 Task: Find connections with filter location Alsfeld with filter topic #LinkedInwith filter profile language Spanish with filter current company Tromenz Learning with filter school Gauhati University with filter industry Executive Offices with filter service category Translation with filter keywords title Social Worker
Action: Mouse moved to (534, 70)
Screenshot: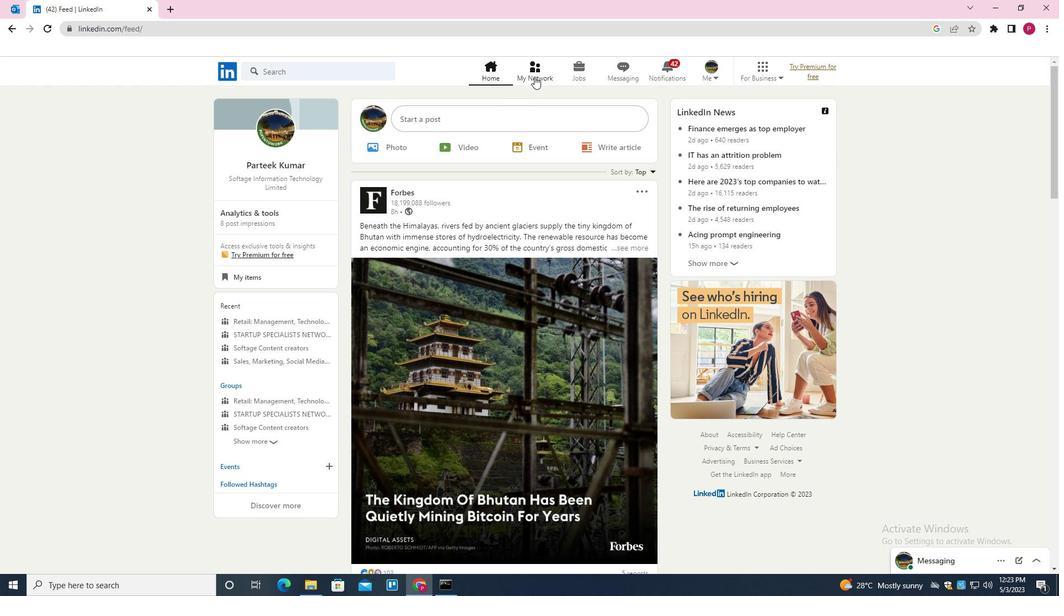 
Action: Mouse pressed left at (534, 70)
Screenshot: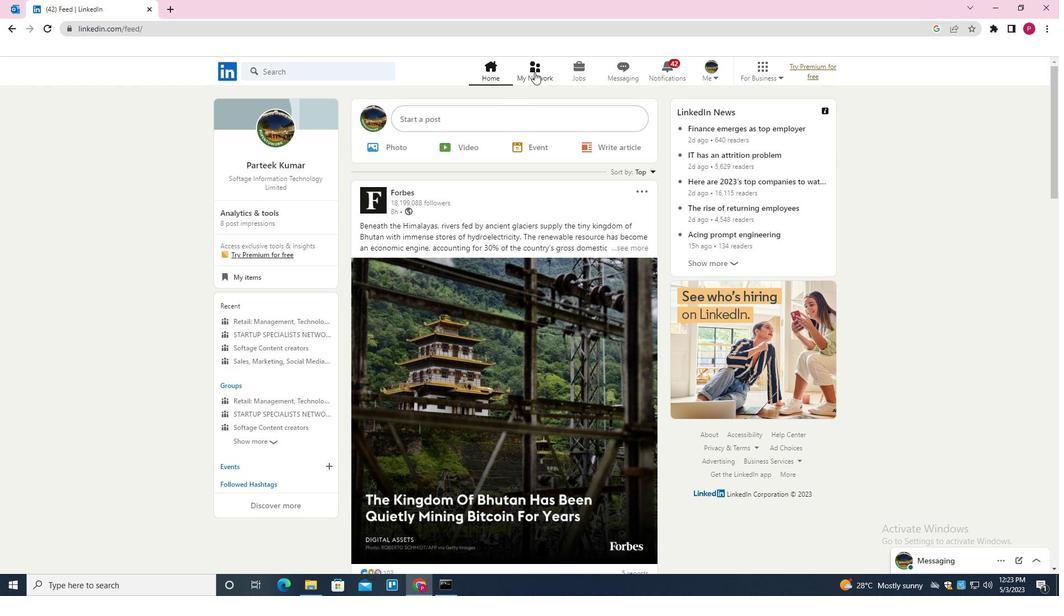 
Action: Mouse moved to (338, 134)
Screenshot: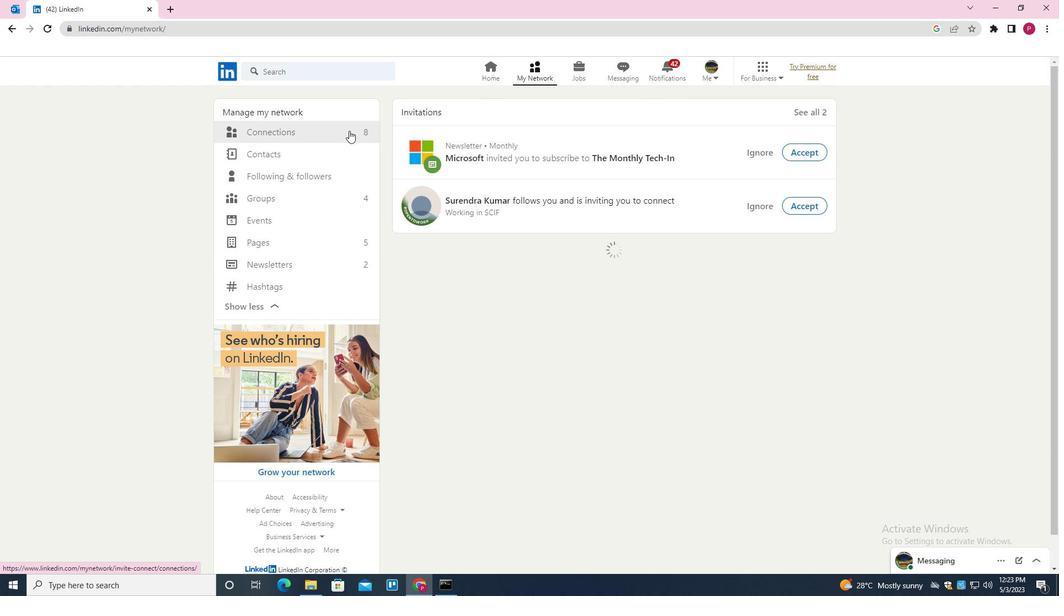 
Action: Mouse pressed left at (338, 134)
Screenshot: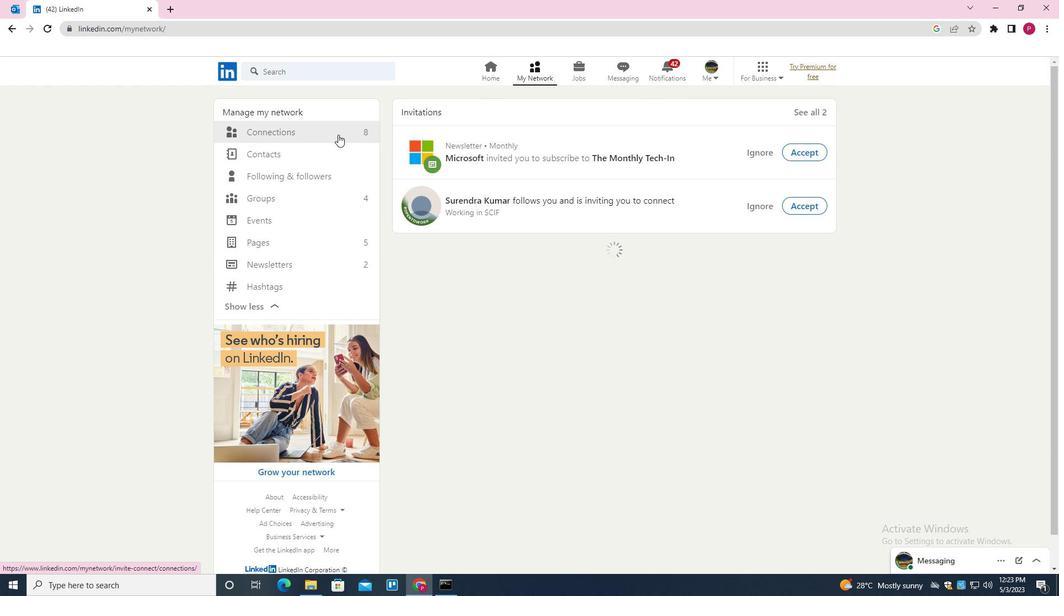 
Action: Mouse moved to (605, 134)
Screenshot: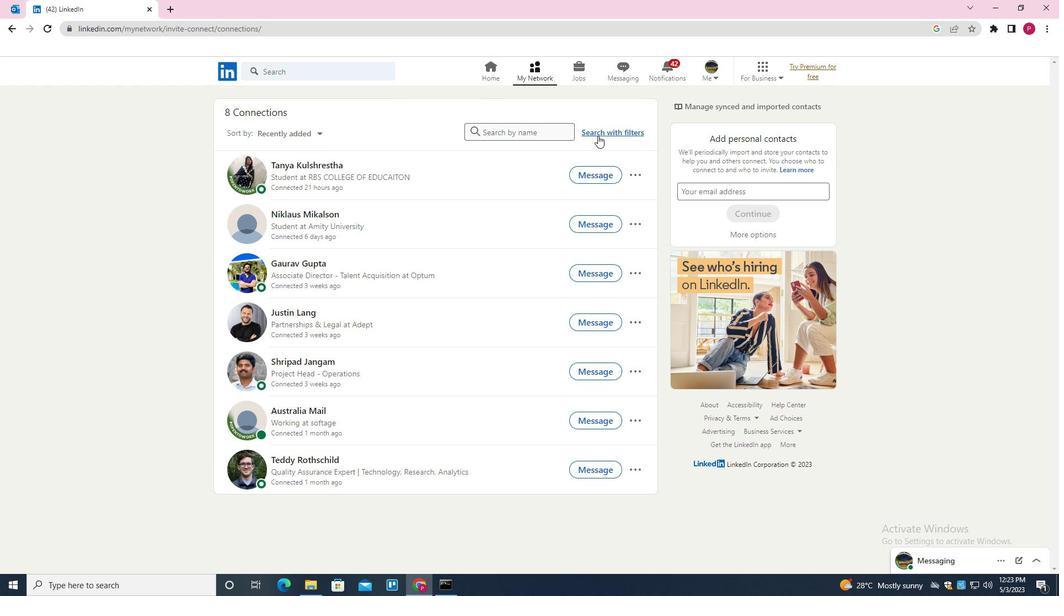 
Action: Mouse pressed left at (605, 134)
Screenshot: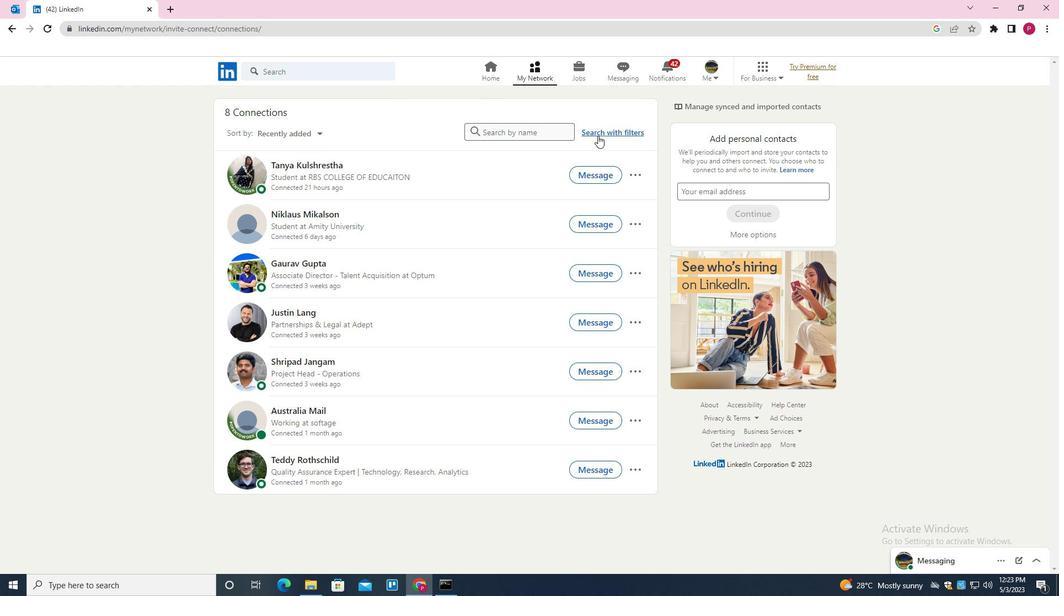 
Action: Mouse moved to (568, 103)
Screenshot: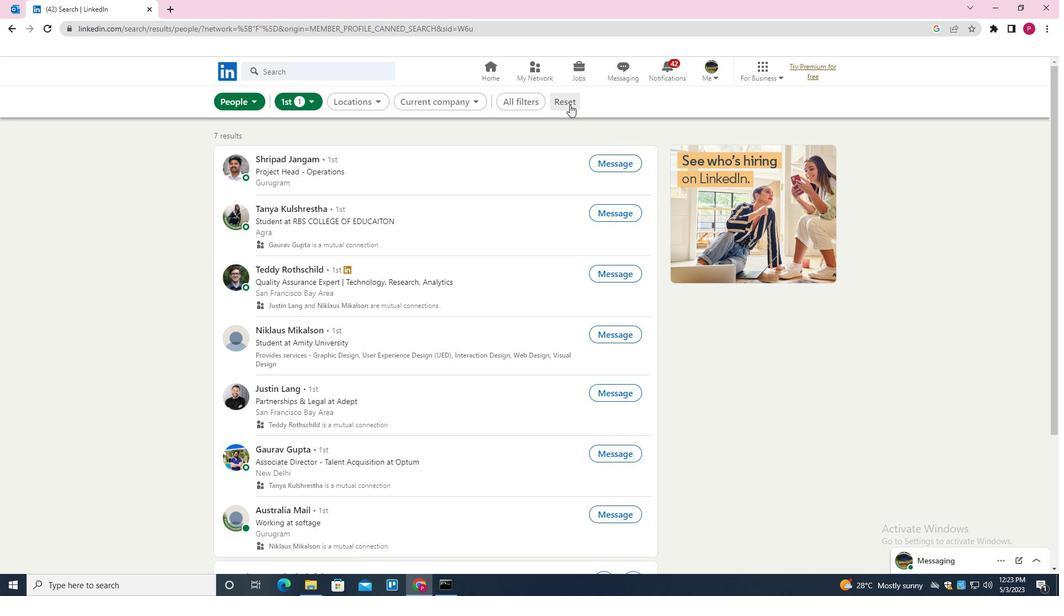 
Action: Mouse pressed left at (568, 103)
Screenshot: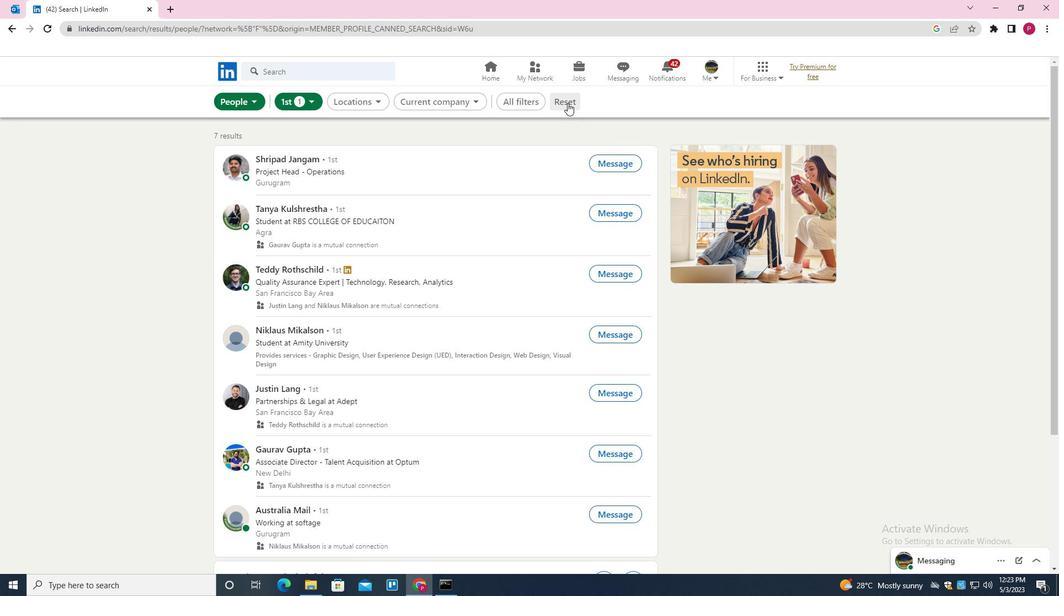 
Action: Mouse moved to (549, 102)
Screenshot: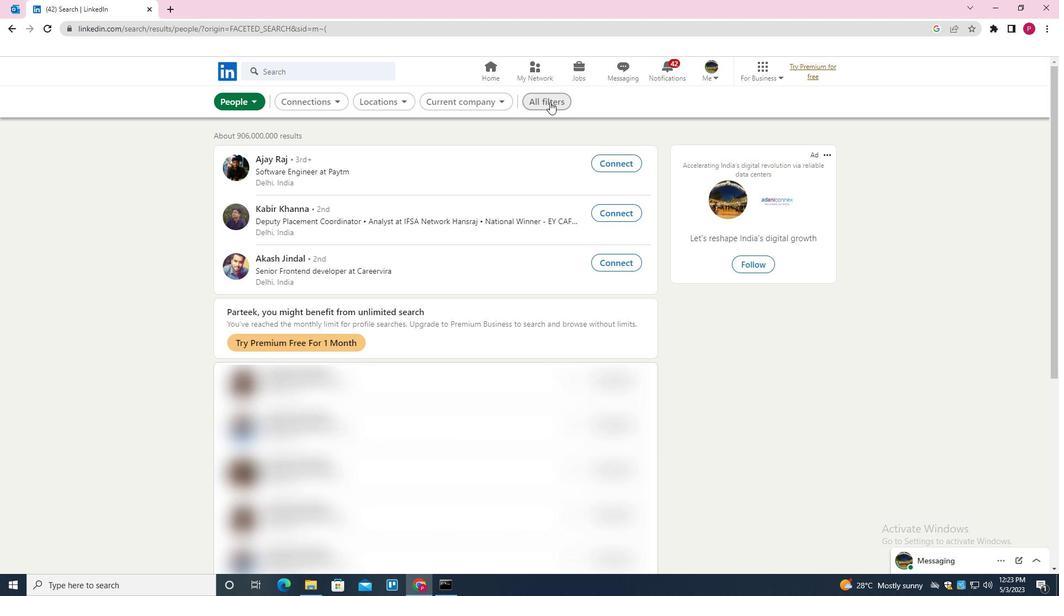 
Action: Mouse pressed left at (549, 102)
Screenshot: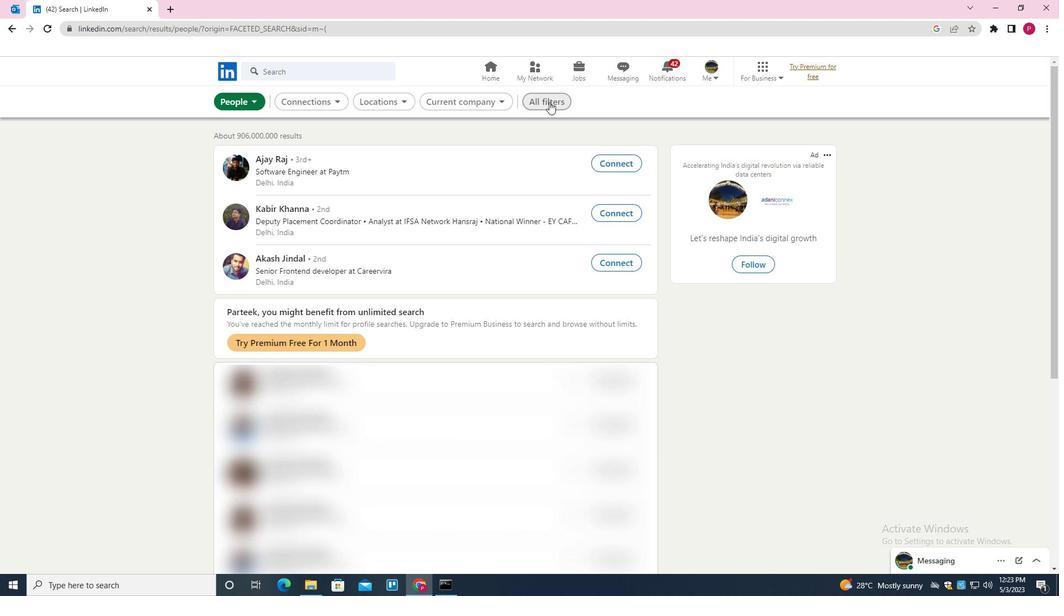 
Action: Mouse moved to (946, 246)
Screenshot: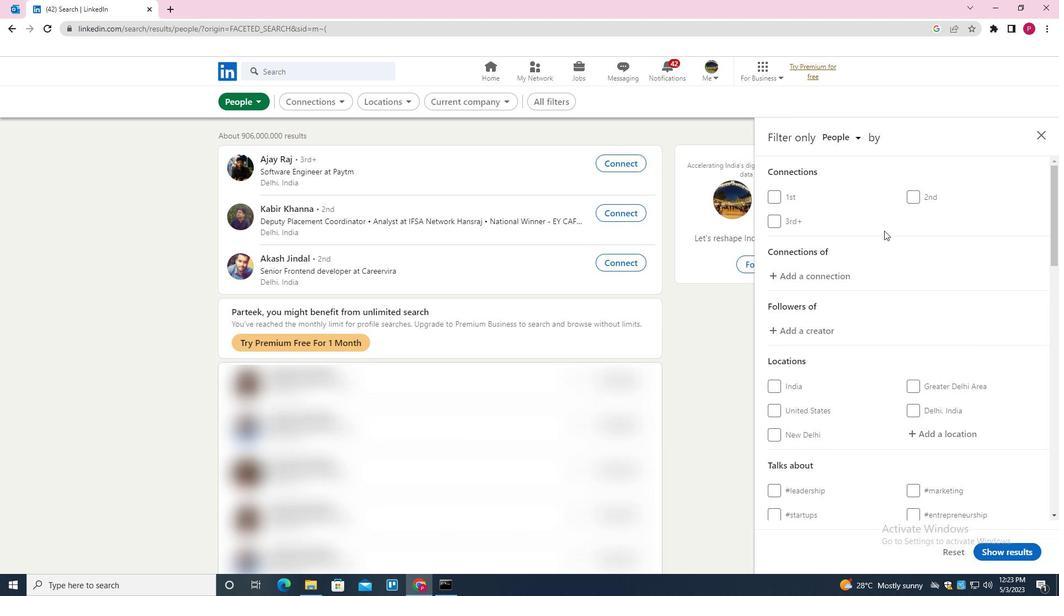 
Action: Mouse scrolled (946, 246) with delta (0, 0)
Screenshot: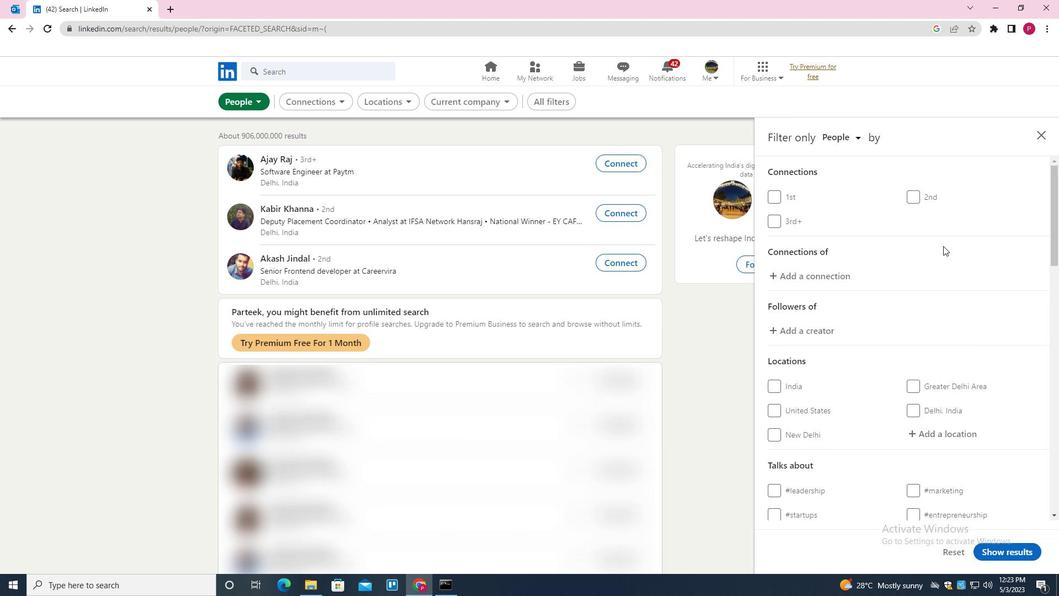 
Action: Mouse moved to (946, 247)
Screenshot: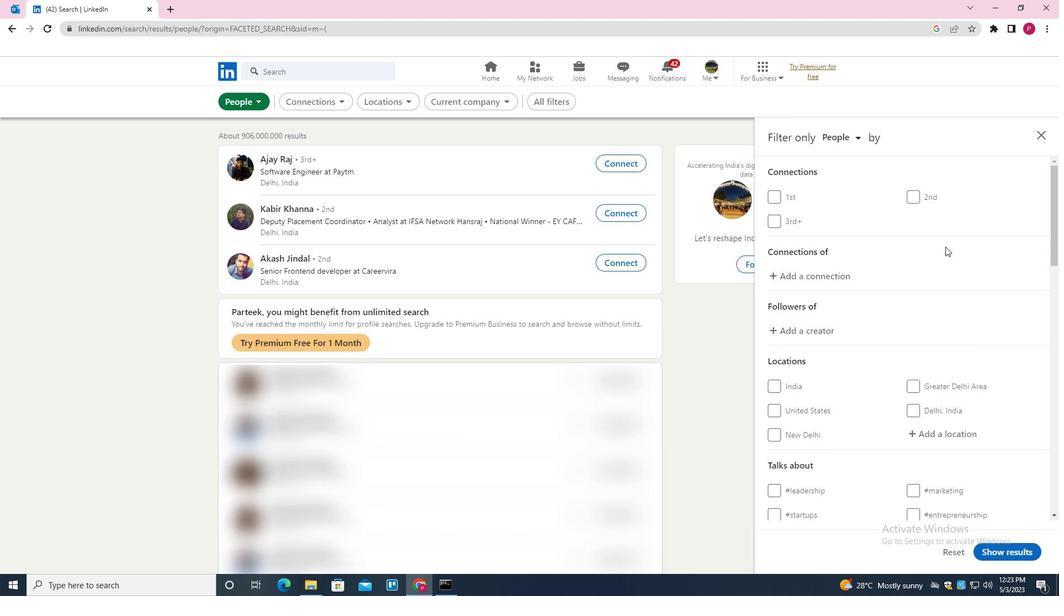 
Action: Mouse scrolled (946, 246) with delta (0, 0)
Screenshot: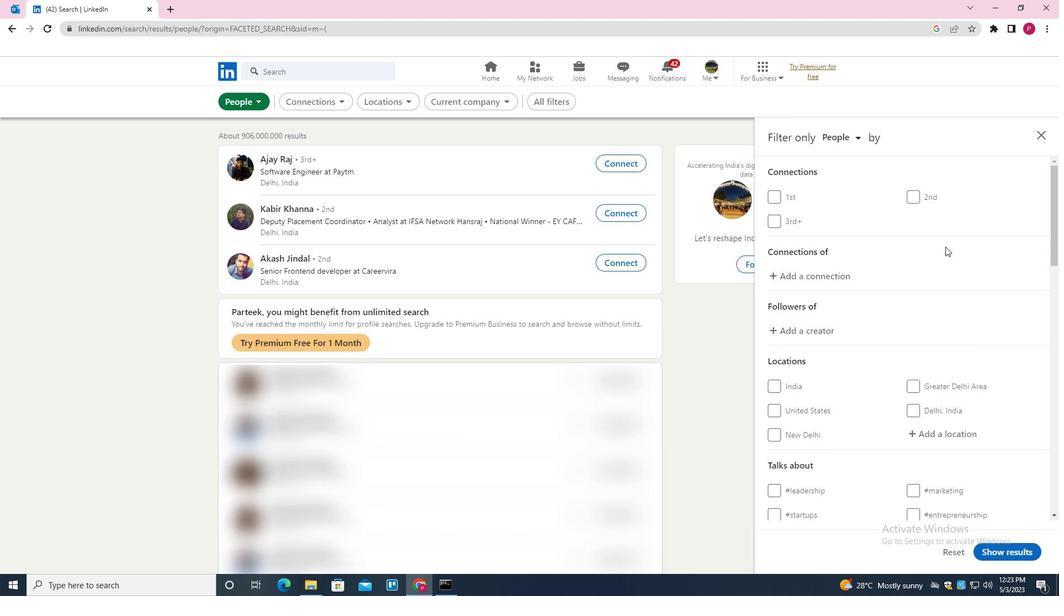 
Action: Mouse moved to (949, 319)
Screenshot: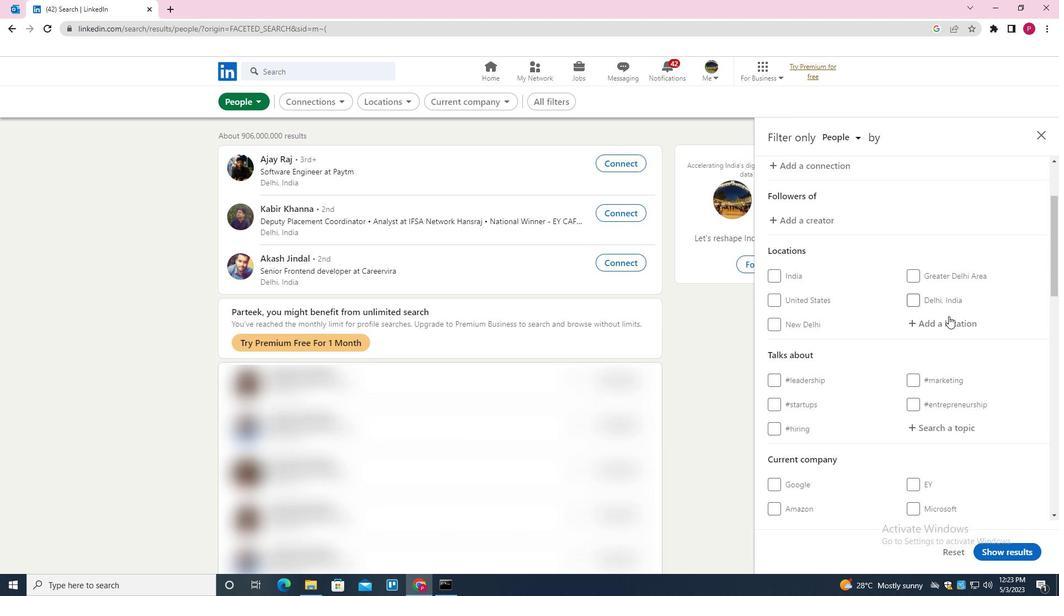 
Action: Mouse pressed left at (949, 319)
Screenshot: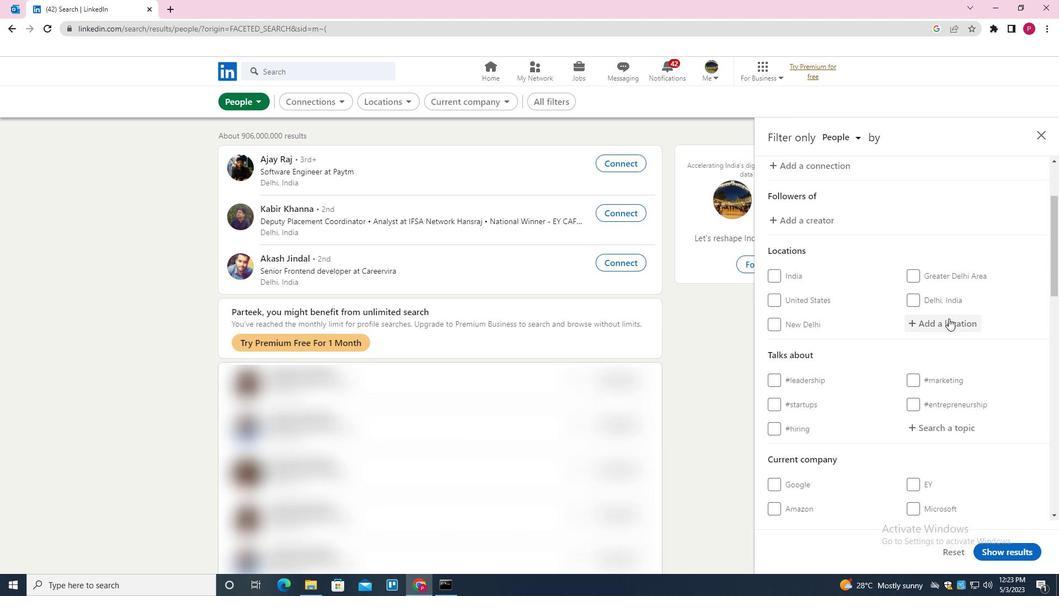 
Action: Key pressed <Key.shift>ALSFELD<Key.down><Key.enter>
Screenshot: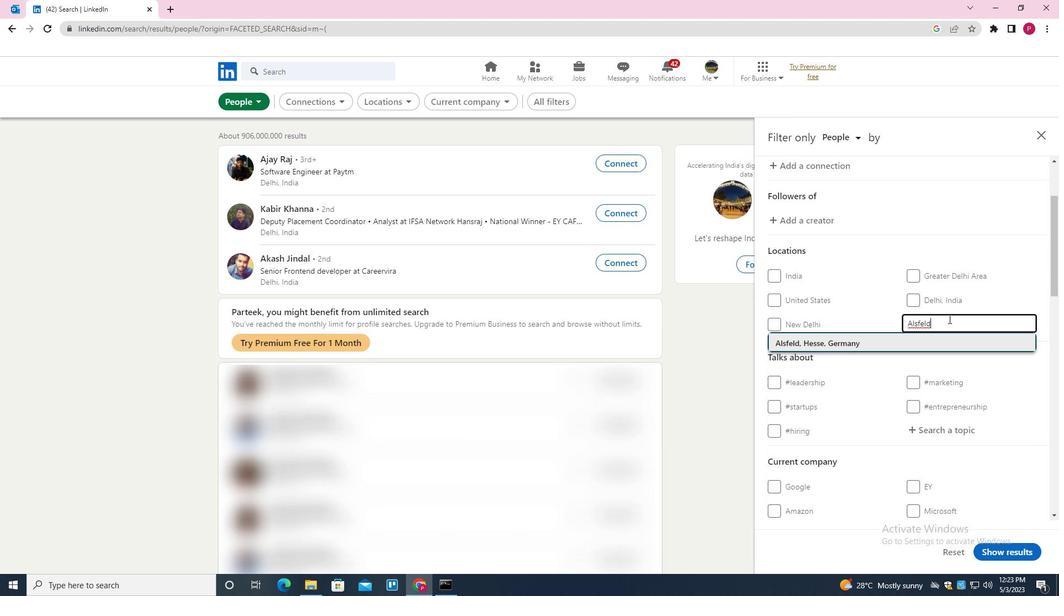 
Action: Mouse moved to (856, 297)
Screenshot: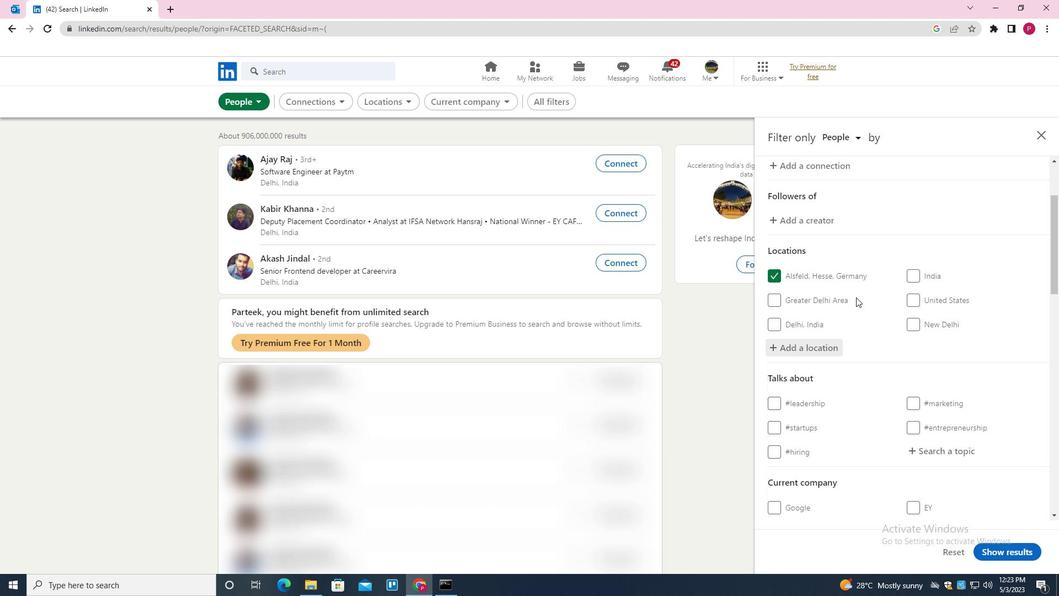 
Action: Mouse scrolled (856, 296) with delta (0, 0)
Screenshot: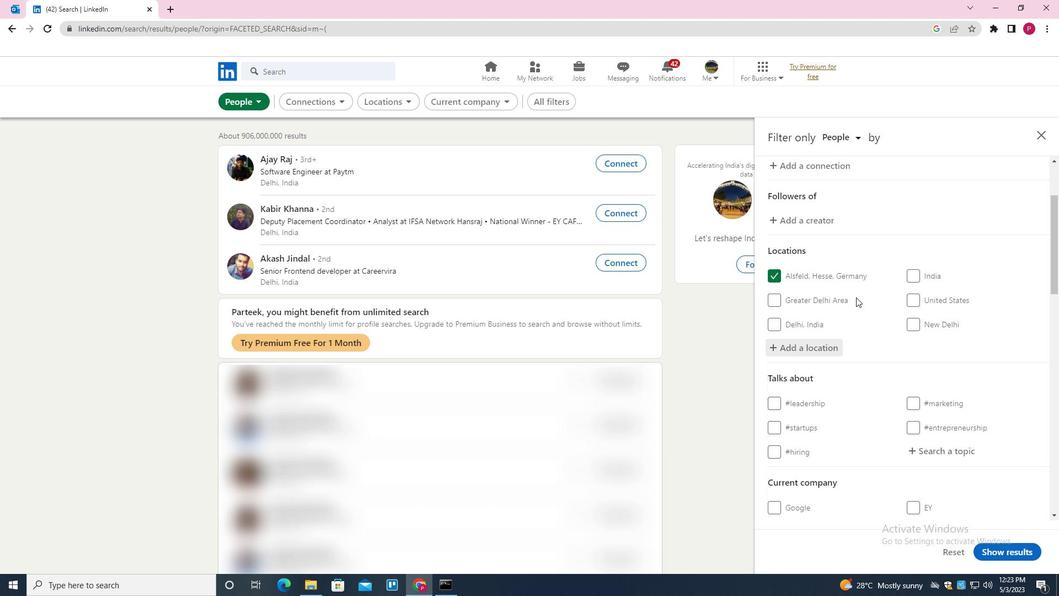 
Action: Mouse moved to (857, 295)
Screenshot: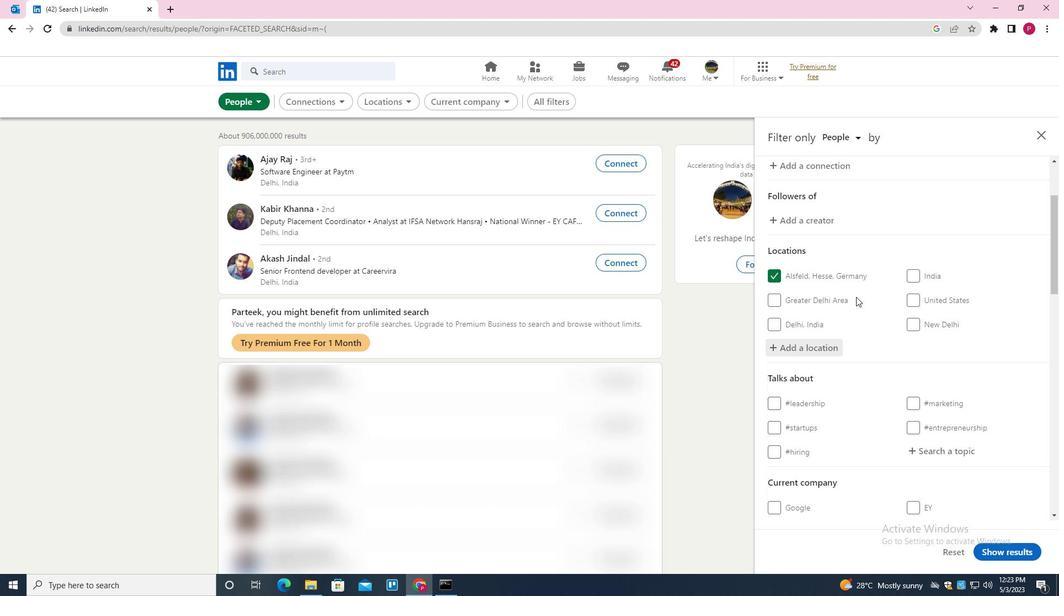 
Action: Mouse scrolled (857, 295) with delta (0, 0)
Screenshot: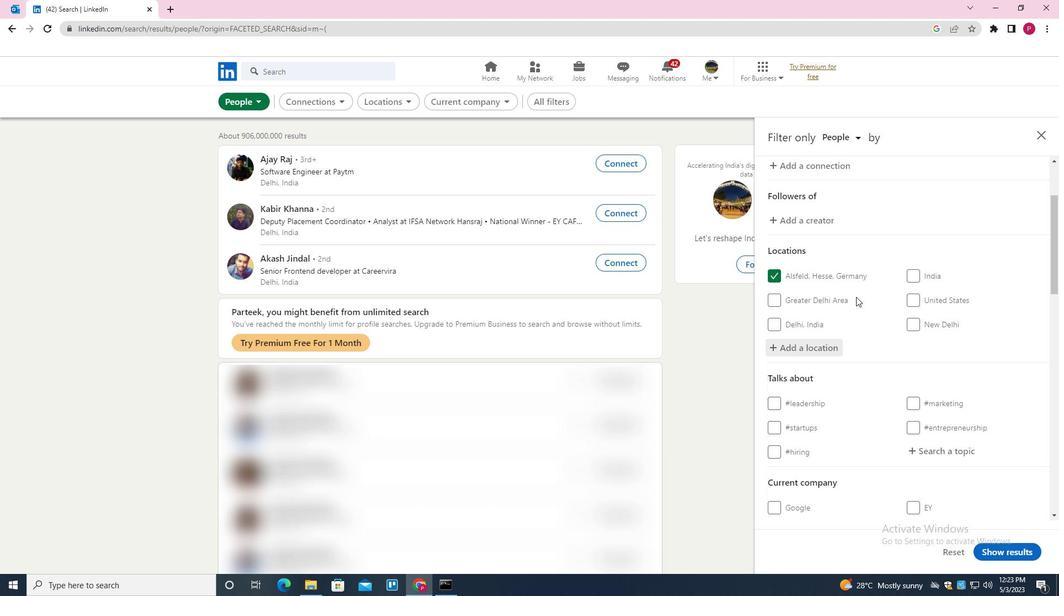 
Action: Mouse scrolled (857, 295) with delta (0, 0)
Screenshot: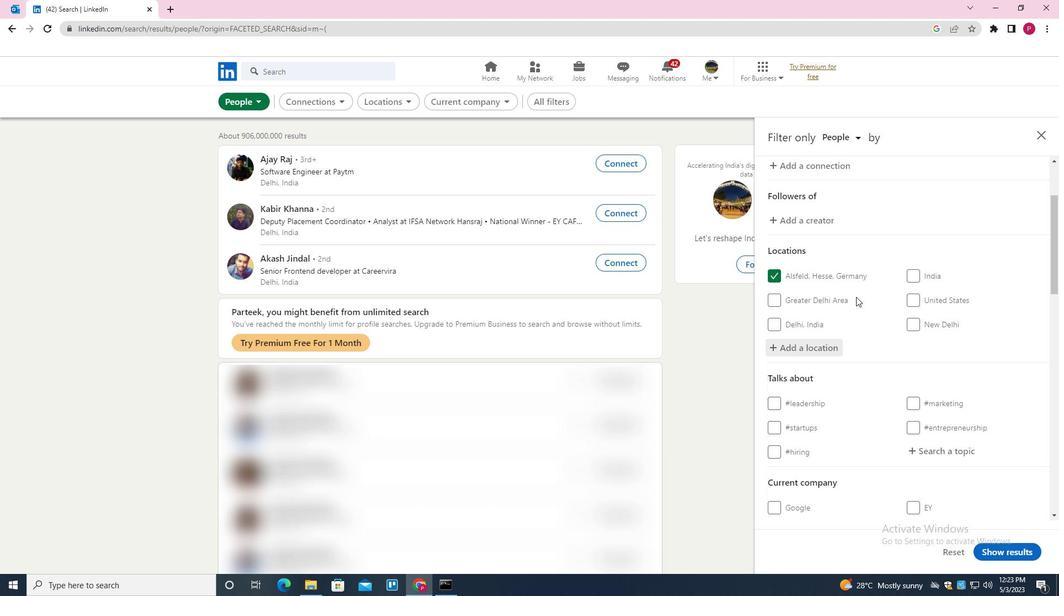 
Action: Mouse moved to (859, 295)
Screenshot: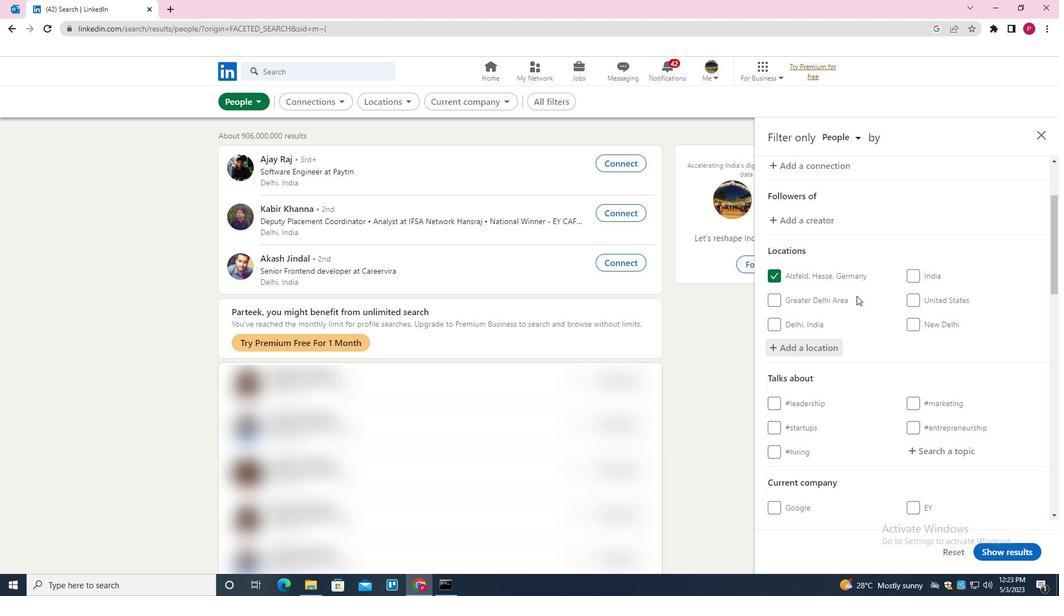 
Action: Mouse scrolled (859, 295) with delta (0, 0)
Screenshot: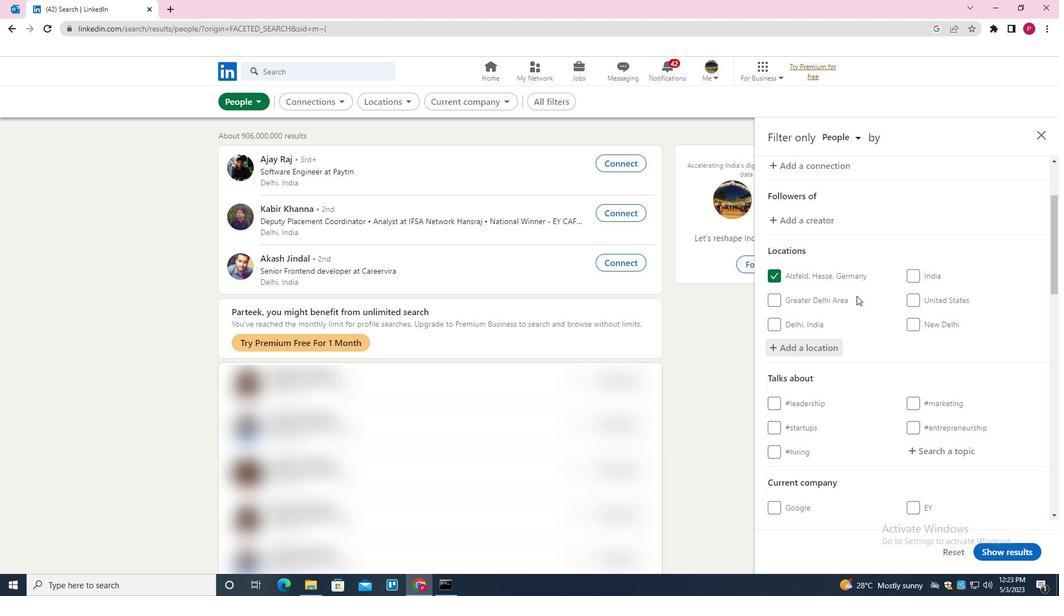 
Action: Mouse moved to (949, 233)
Screenshot: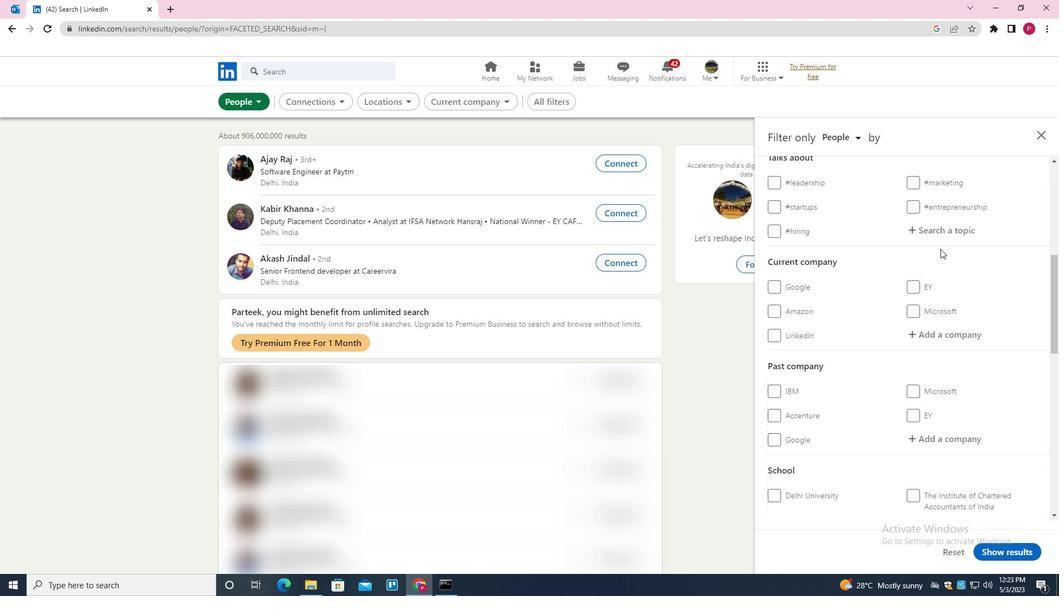 
Action: Mouse pressed left at (949, 233)
Screenshot: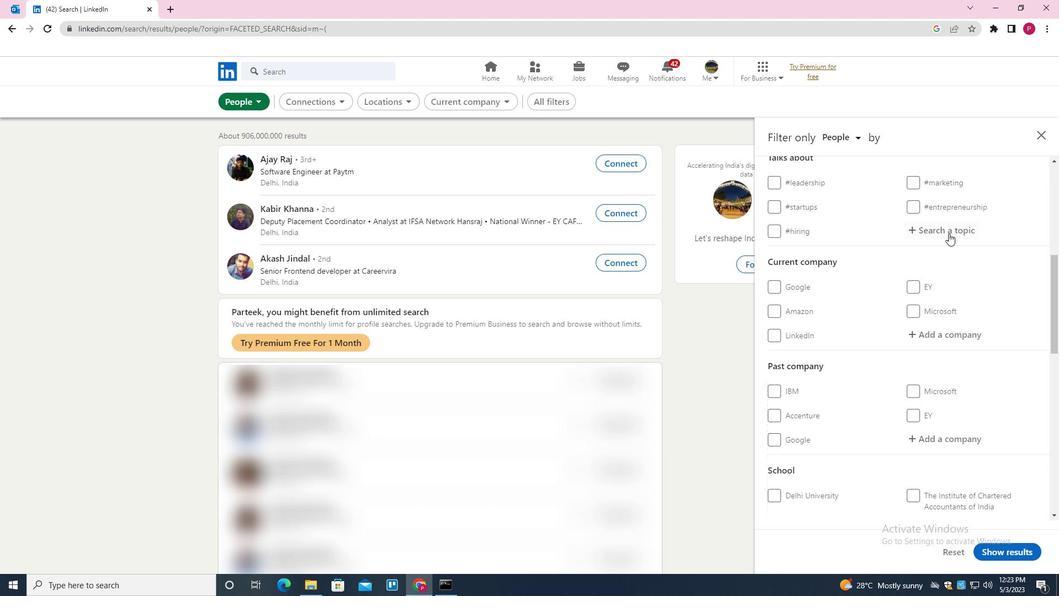 
Action: Key pressed LINKEDIN<Key.down><Key.enter>
Screenshot: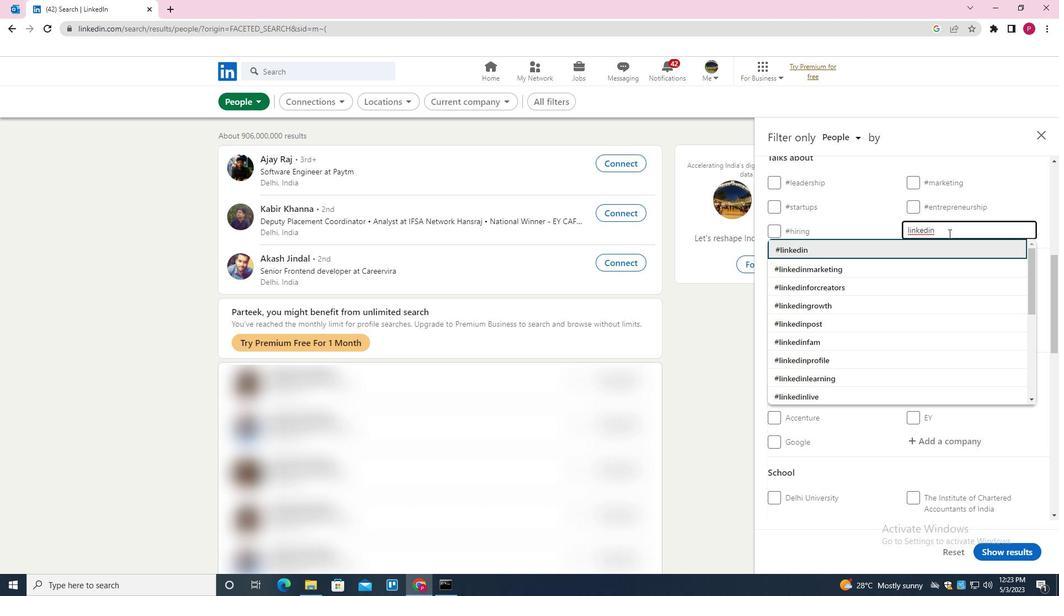 
Action: Mouse moved to (902, 257)
Screenshot: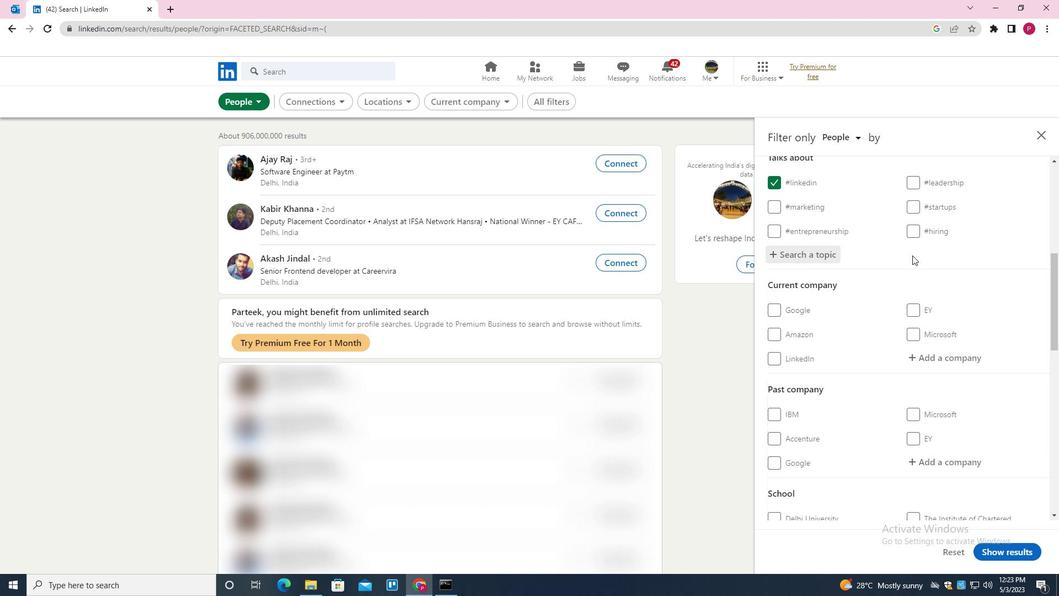 
Action: Mouse scrolled (902, 257) with delta (0, 0)
Screenshot: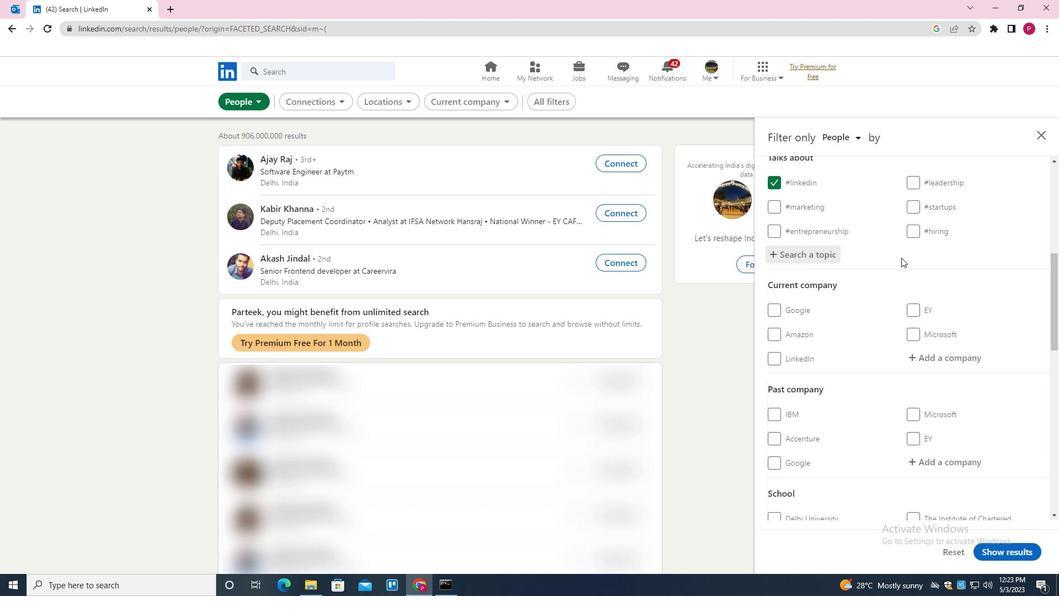 
Action: Mouse scrolled (902, 257) with delta (0, 0)
Screenshot: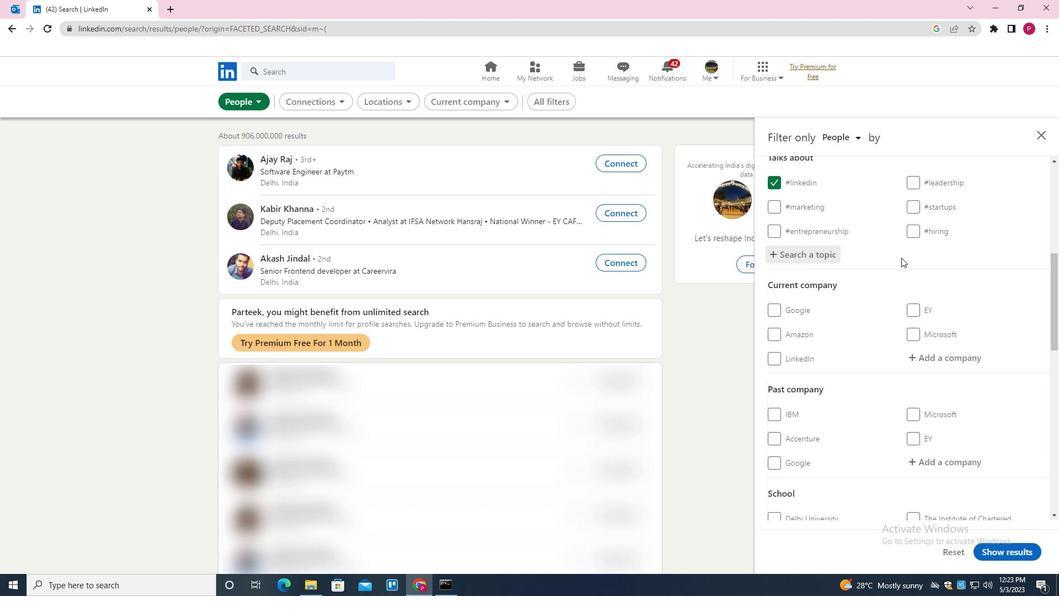 
Action: Mouse scrolled (902, 257) with delta (0, 0)
Screenshot: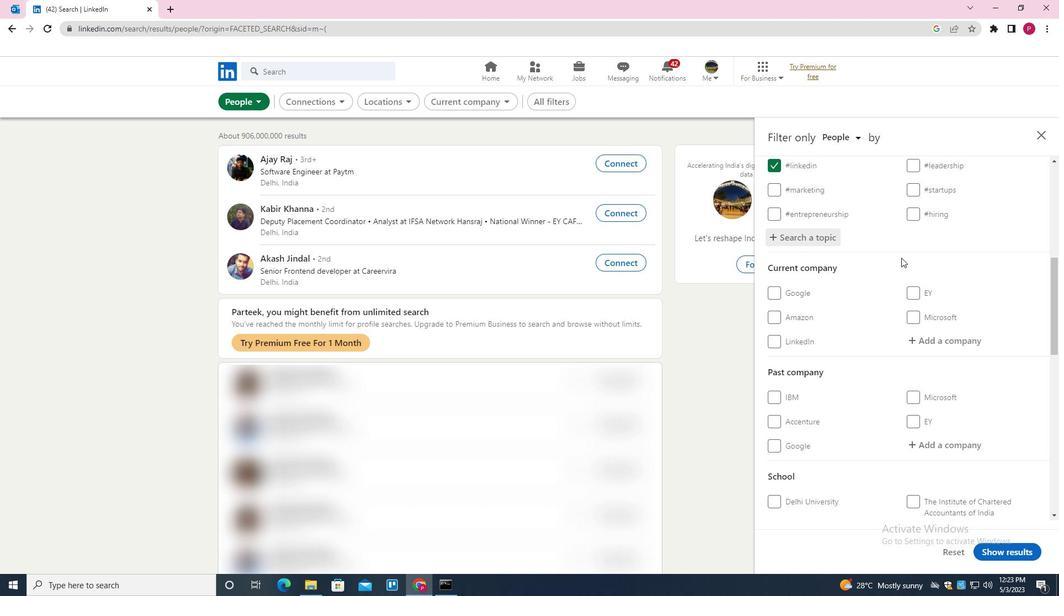 
Action: Mouse scrolled (902, 257) with delta (0, 0)
Screenshot: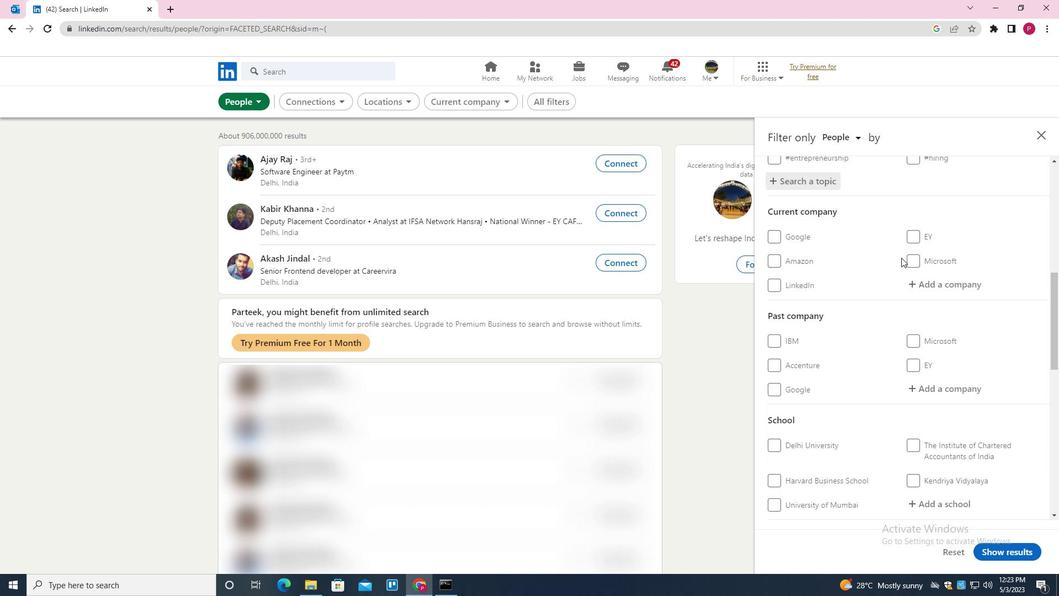 
Action: Mouse scrolled (902, 257) with delta (0, 0)
Screenshot: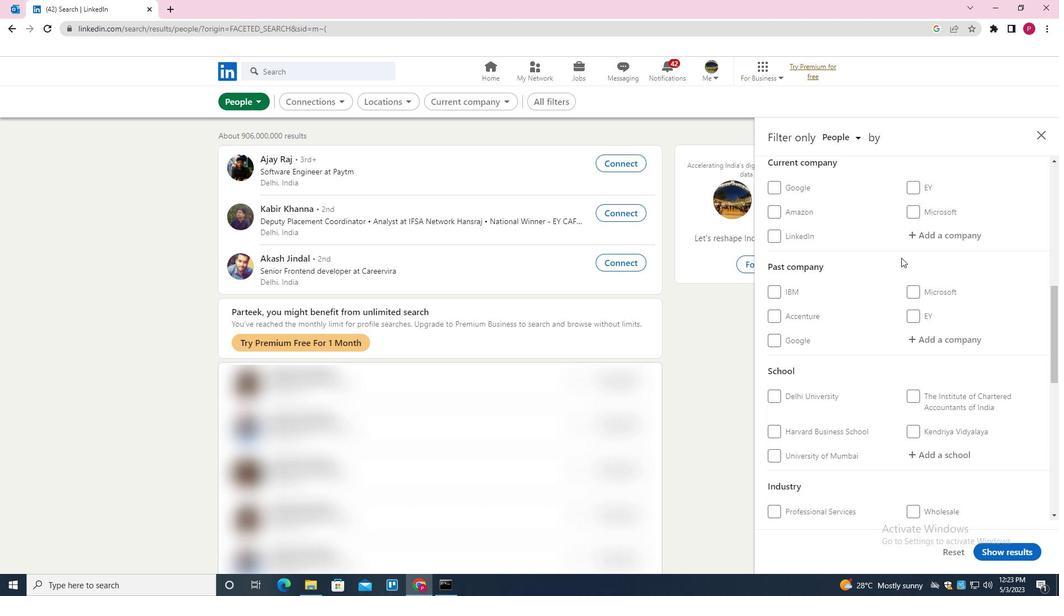 
Action: Mouse scrolled (902, 257) with delta (0, 0)
Screenshot: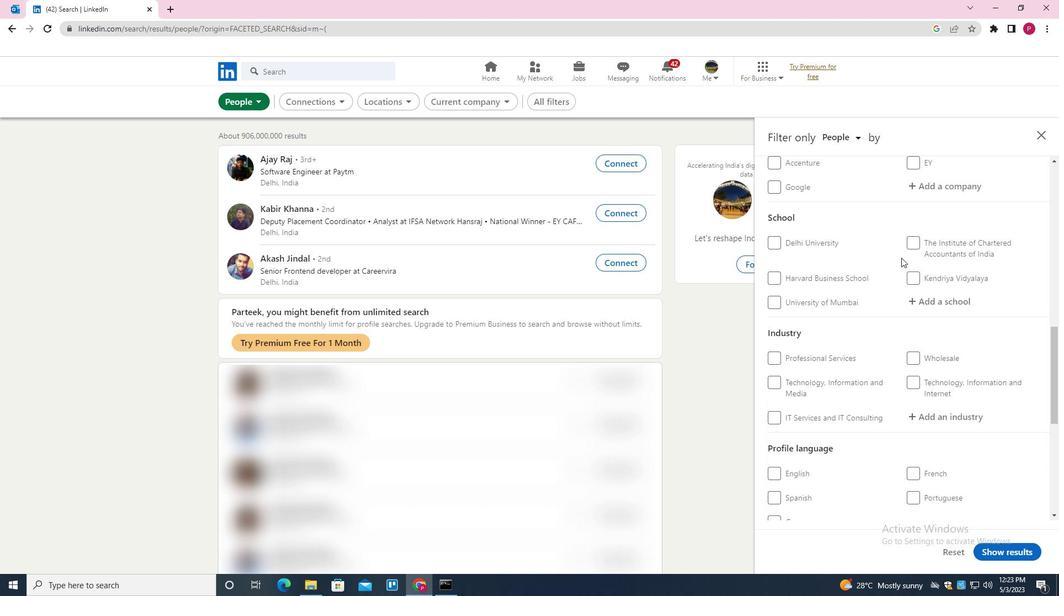 
Action: Mouse scrolled (902, 257) with delta (0, 0)
Screenshot: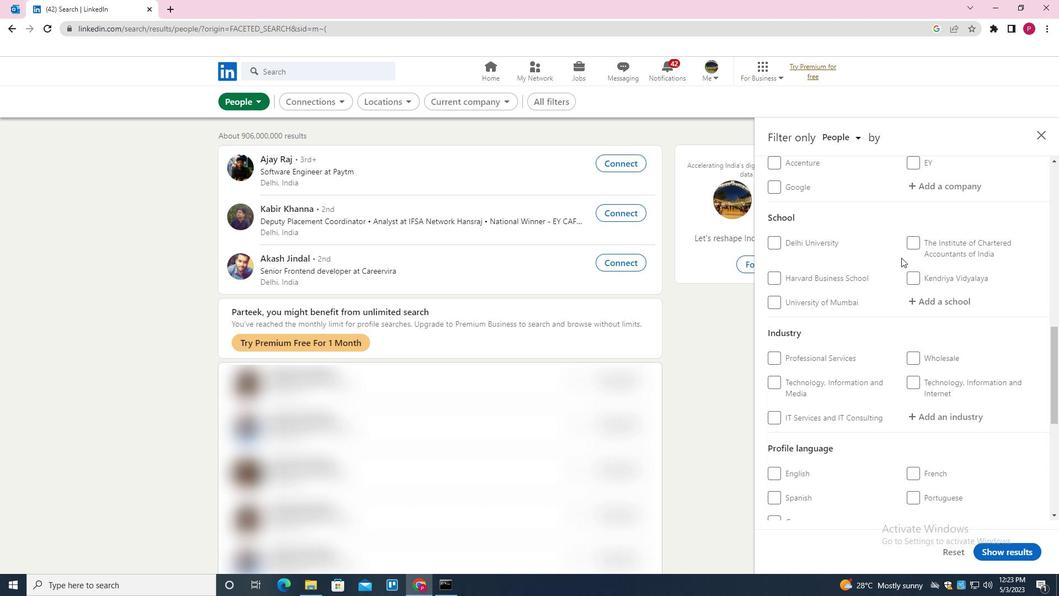 
Action: Mouse scrolled (902, 257) with delta (0, 0)
Screenshot: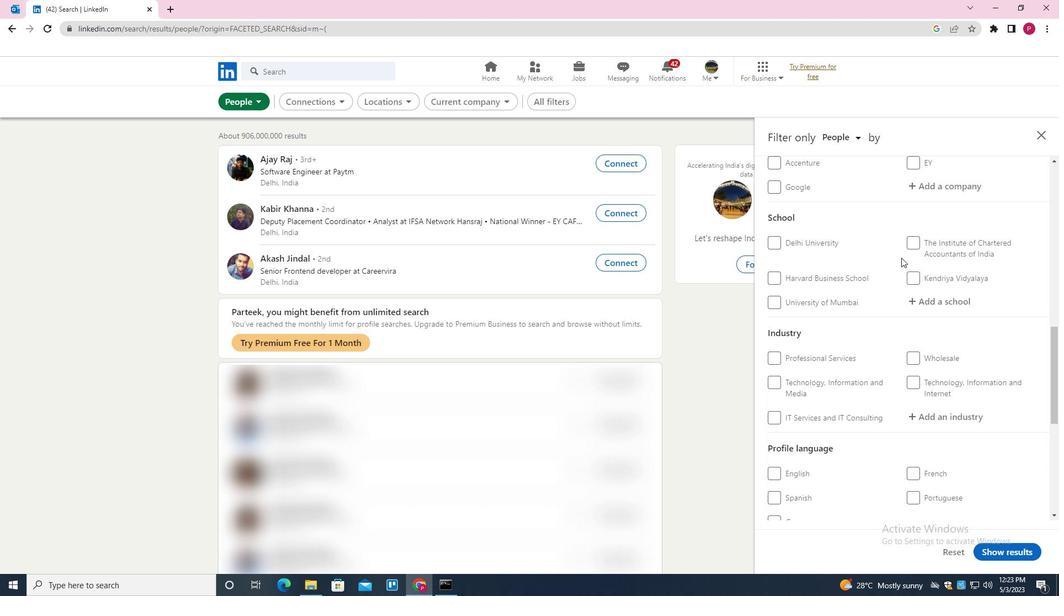 
Action: Mouse scrolled (902, 257) with delta (0, 0)
Screenshot: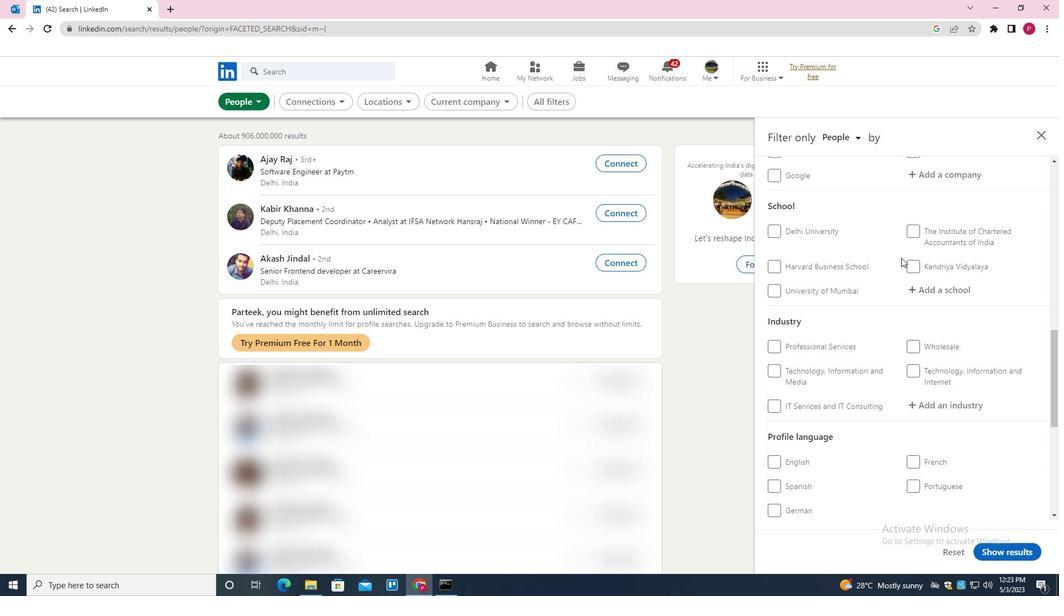 
Action: Mouse moved to (801, 277)
Screenshot: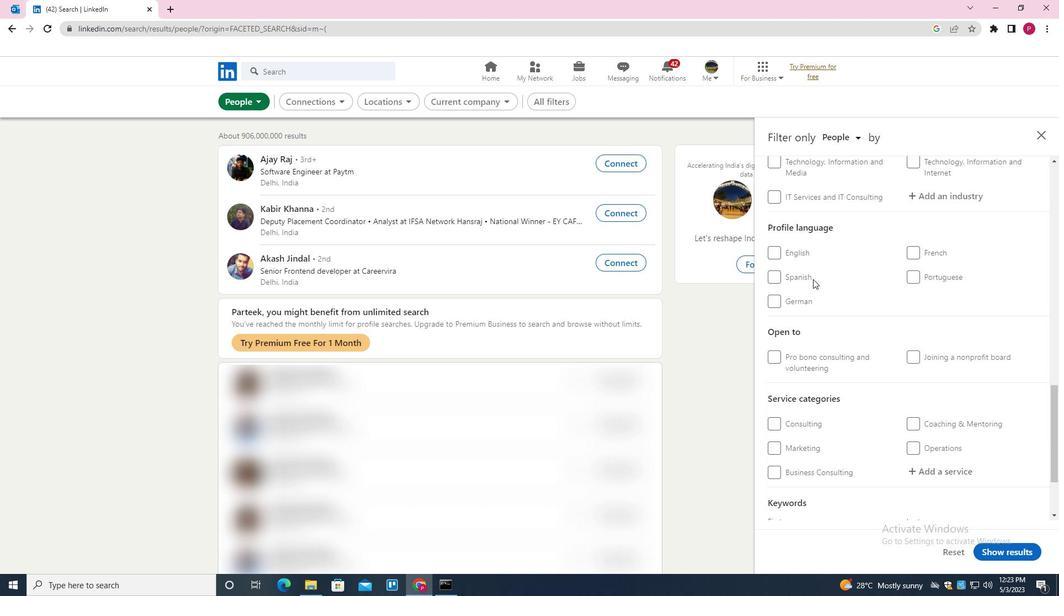 
Action: Mouse pressed left at (801, 277)
Screenshot: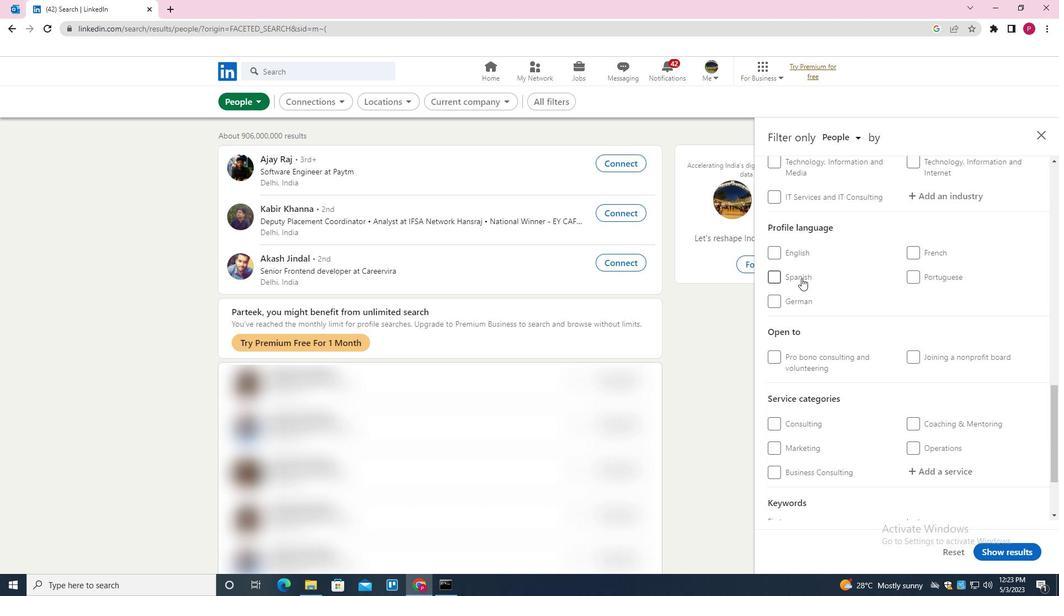
Action: Mouse moved to (869, 297)
Screenshot: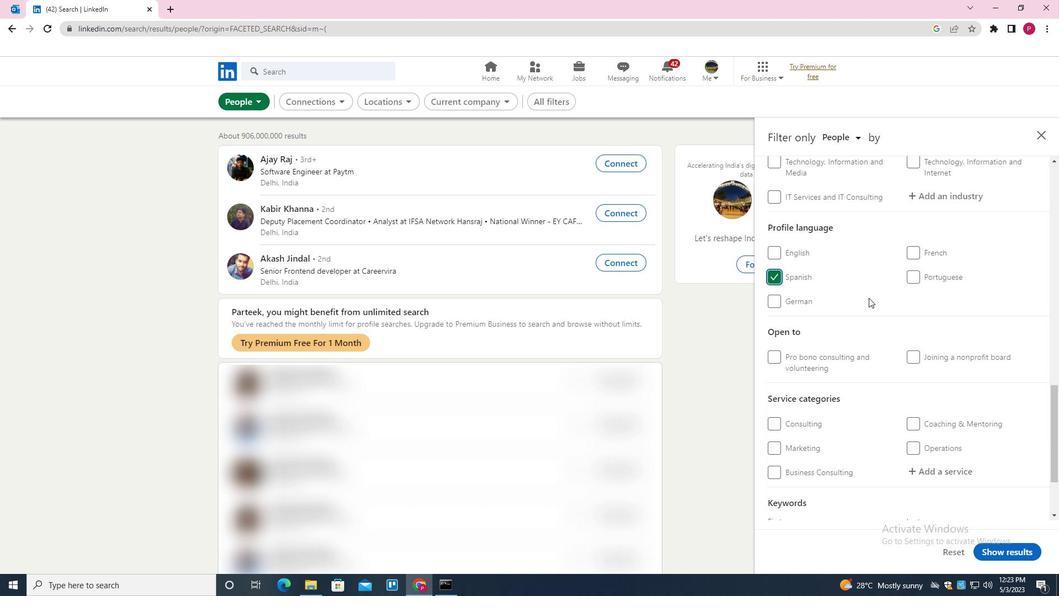 
Action: Mouse scrolled (869, 298) with delta (0, 0)
Screenshot: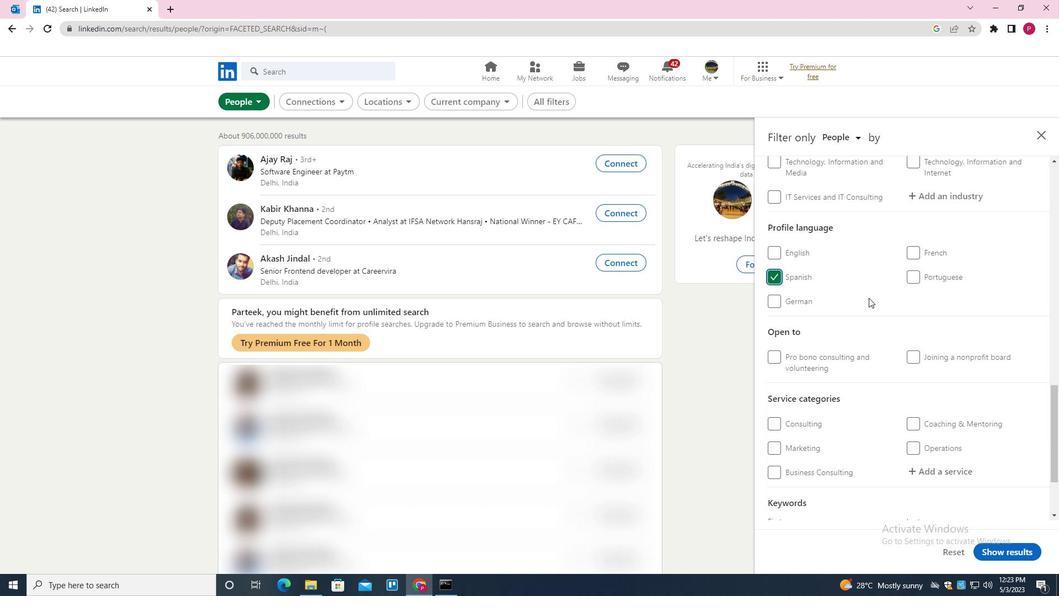 
Action: Mouse scrolled (869, 298) with delta (0, 0)
Screenshot: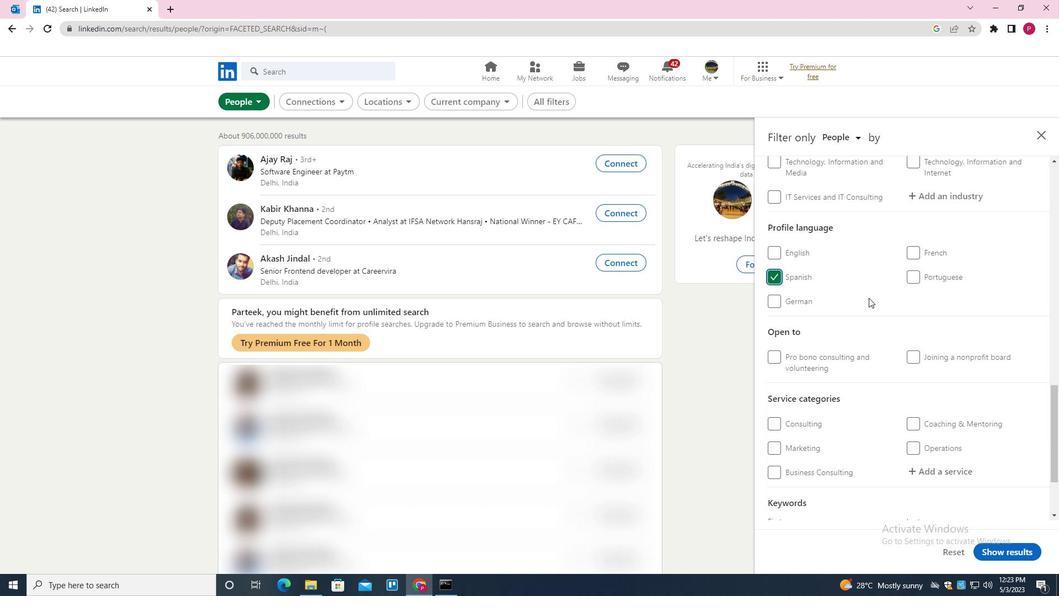
Action: Mouse scrolled (869, 298) with delta (0, 0)
Screenshot: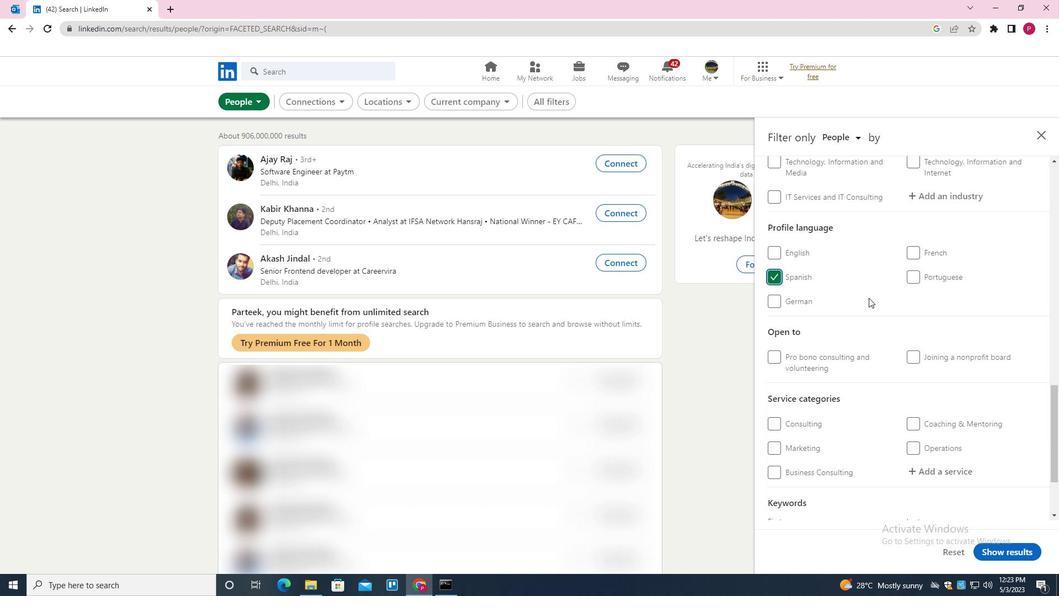 
Action: Mouse scrolled (869, 298) with delta (0, 0)
Screenshot: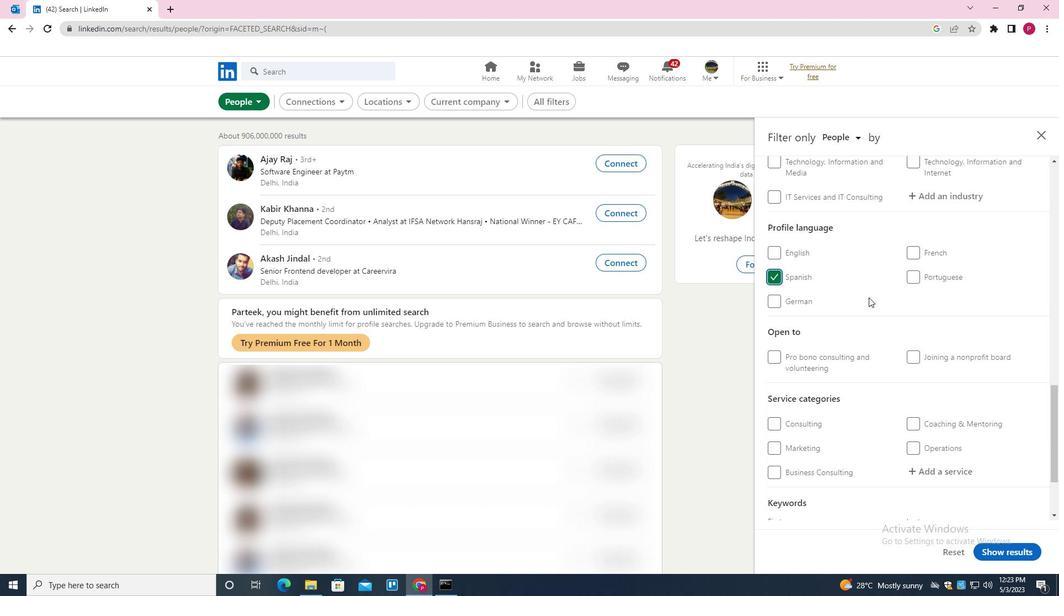 
Action: Mouse scrolled (869, 298) with delta (0, 0)
Screenshot: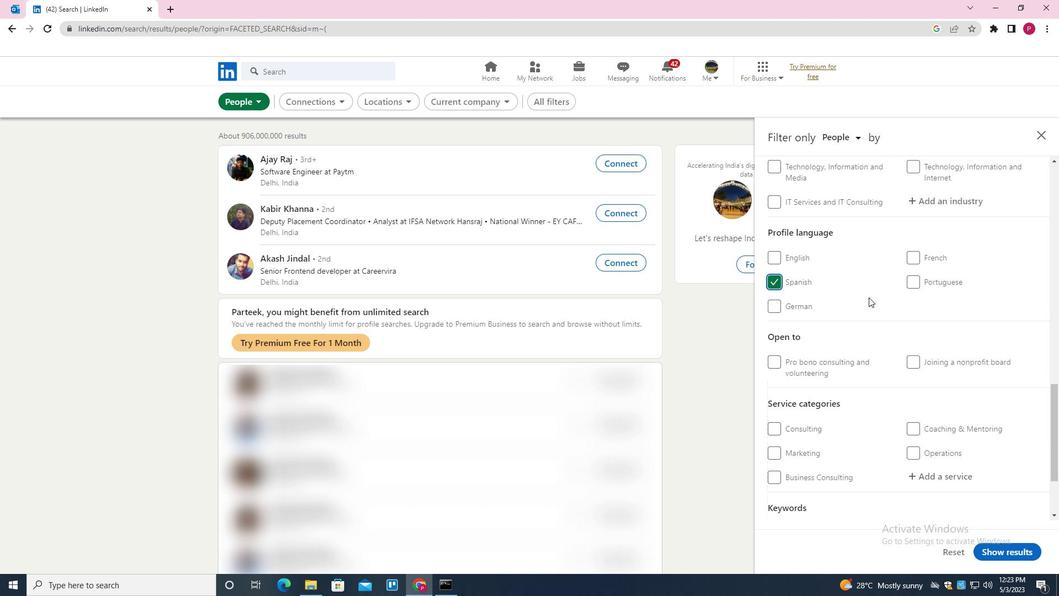 
Action: Mouse scrolled (869, 298) with delta (0, 0)
Screenshot: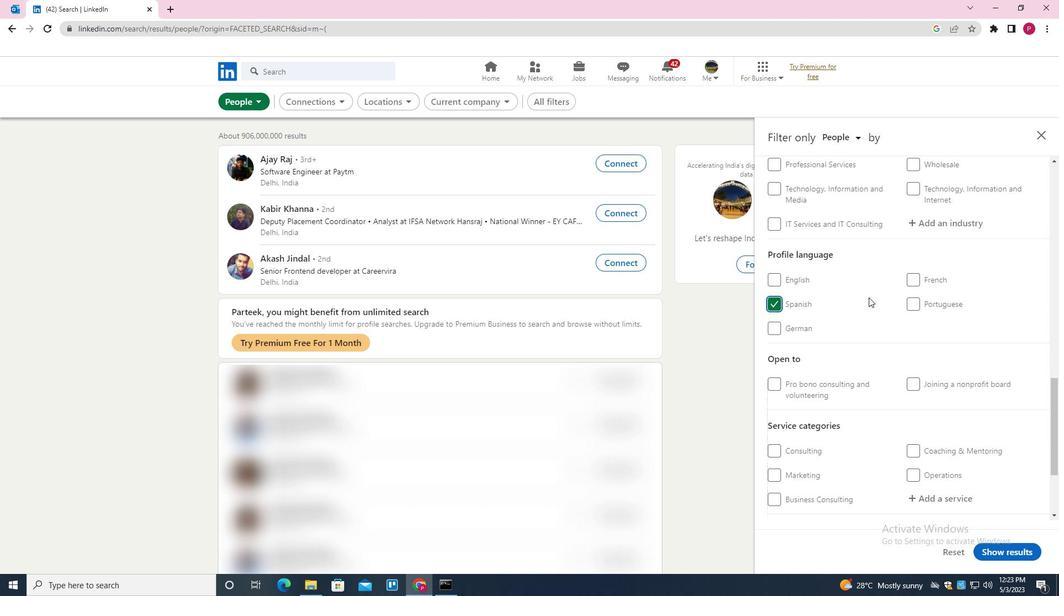 
Action: Mouse scrolled (869, 298) with delta (0, 0)
Screenshot: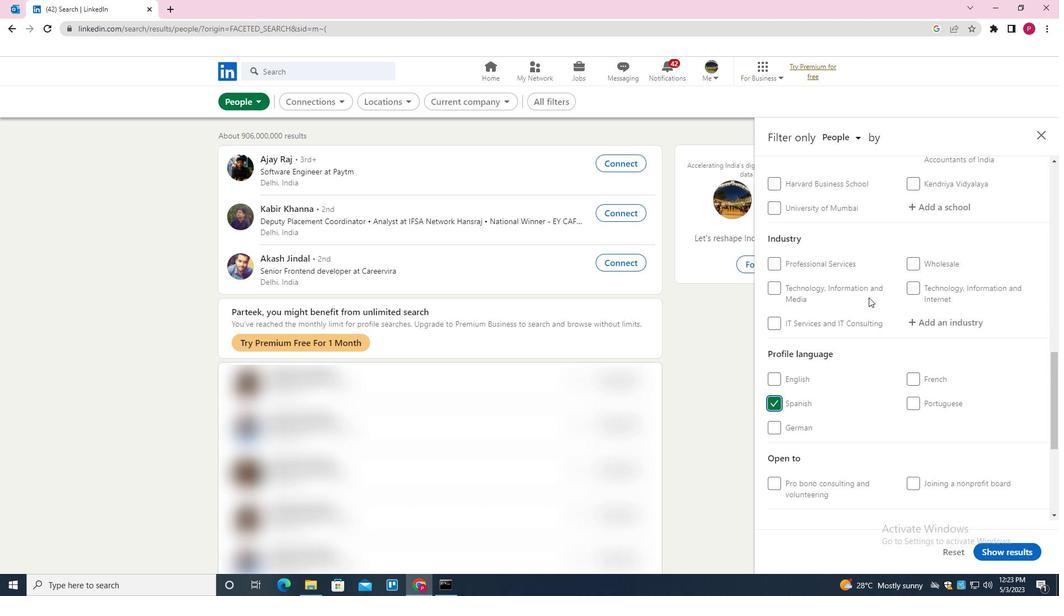 
Action: Mouse moved to (933, 245)
Screenshot: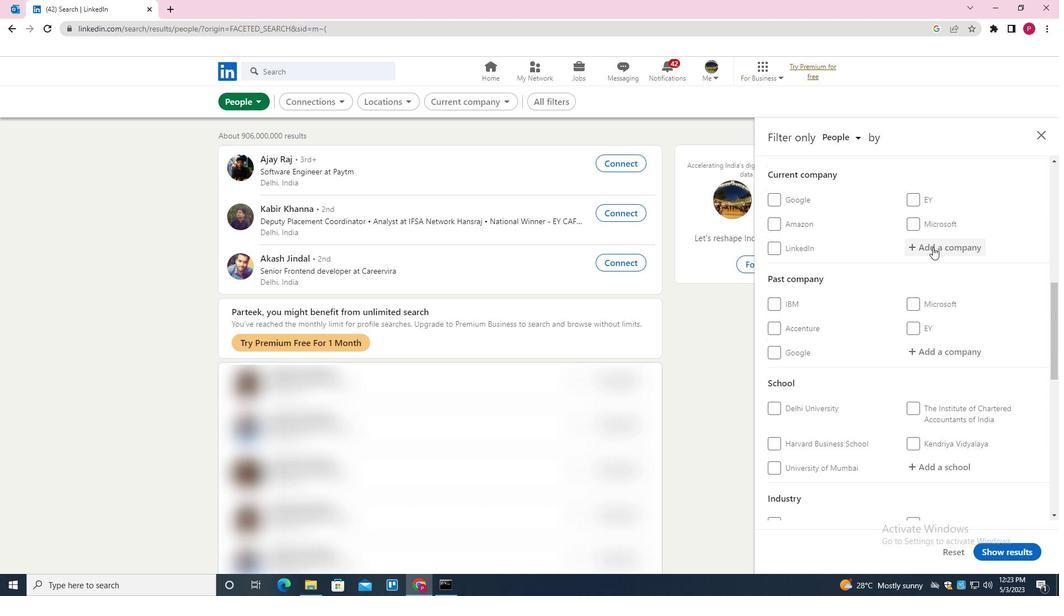 
Action: Mouse pressed left at (933, 245)
Screenshot: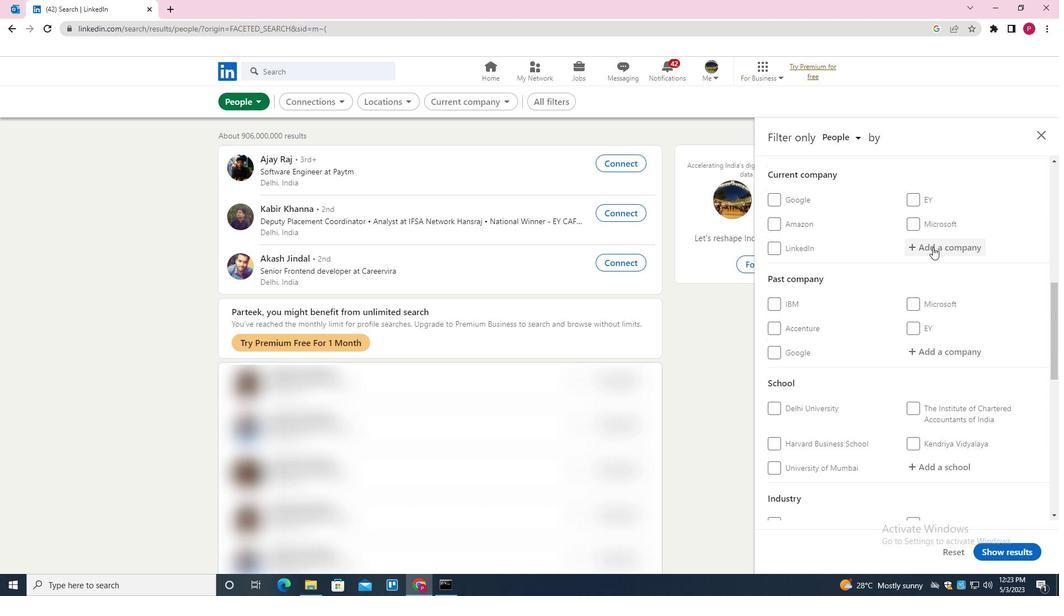 
Action: Key pressed <Key.shift><Key.shift><Key.shift><Key.shift><Key.shift><Key.shift><Key.shift><Key.shift><Key.shift><Key.shift><Key.shift><Key.shift><Key.shift><Key.shift><Key.shift><Key.shift><Key.shift><Key.shift><Key.shift><Key.shift><Key.shift><Key.shift><Key.shift><Key.shift><Key.shift><Key.shift><Key.shift><Key.shift><Key.shift><Key.shift><Key.shift><Key.shift><Key.shift><Key.shift><Key.shift>TROMENZ<Key.space><Key.shift><Key.shift><Key.shift><Key.shift><Key.shift><Key.shift><Key.shift>LEARNING<Key.down><Key.enter>
Screenshot: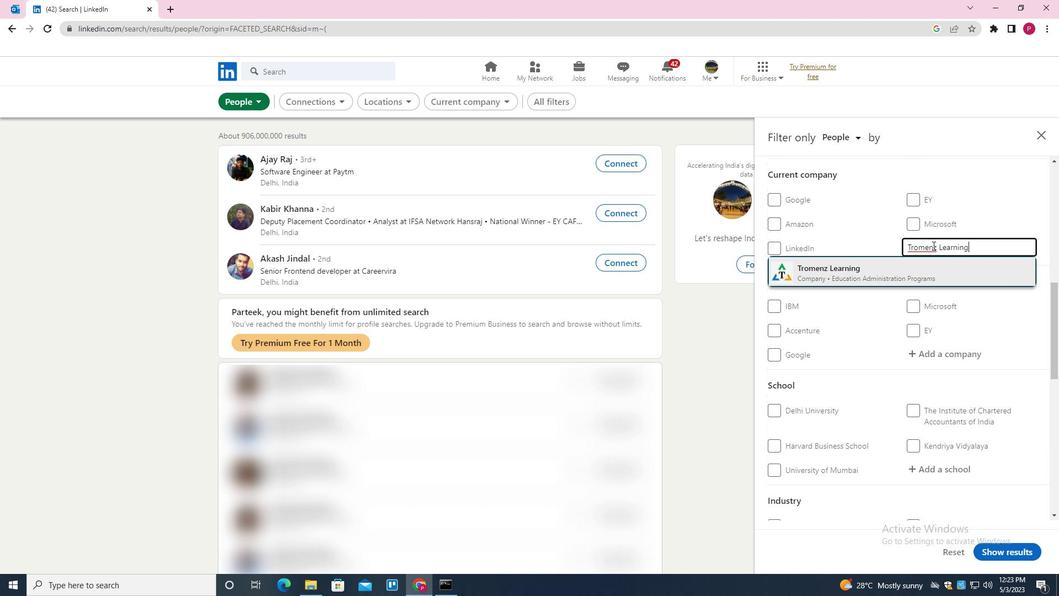 
Action: Mouse moved to (870, 248)
Screenshot: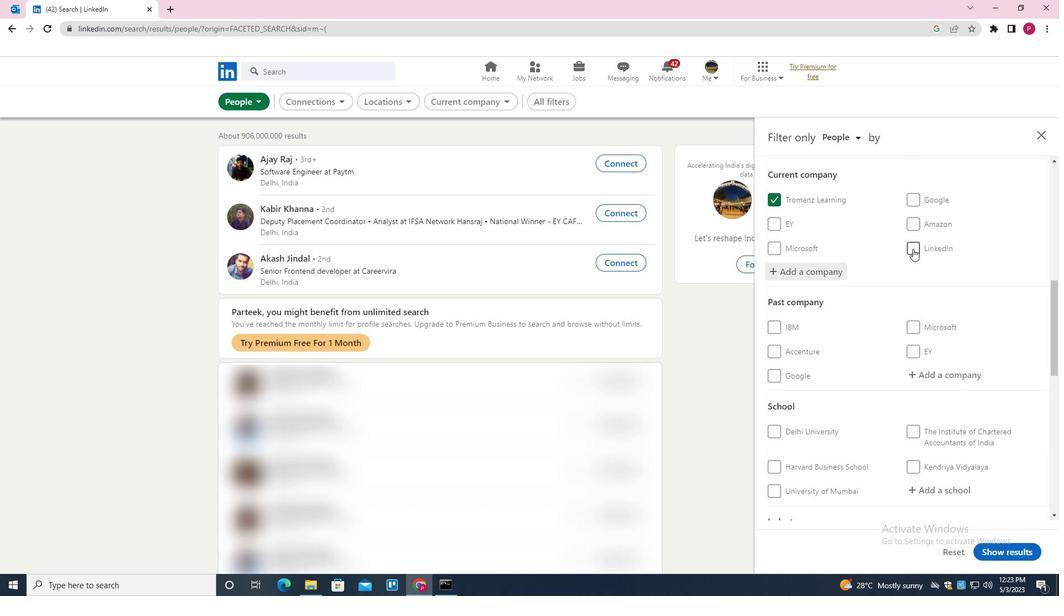 
Action: Mouse scrolled (870, 247) with delta (0, 0)
Screenshot: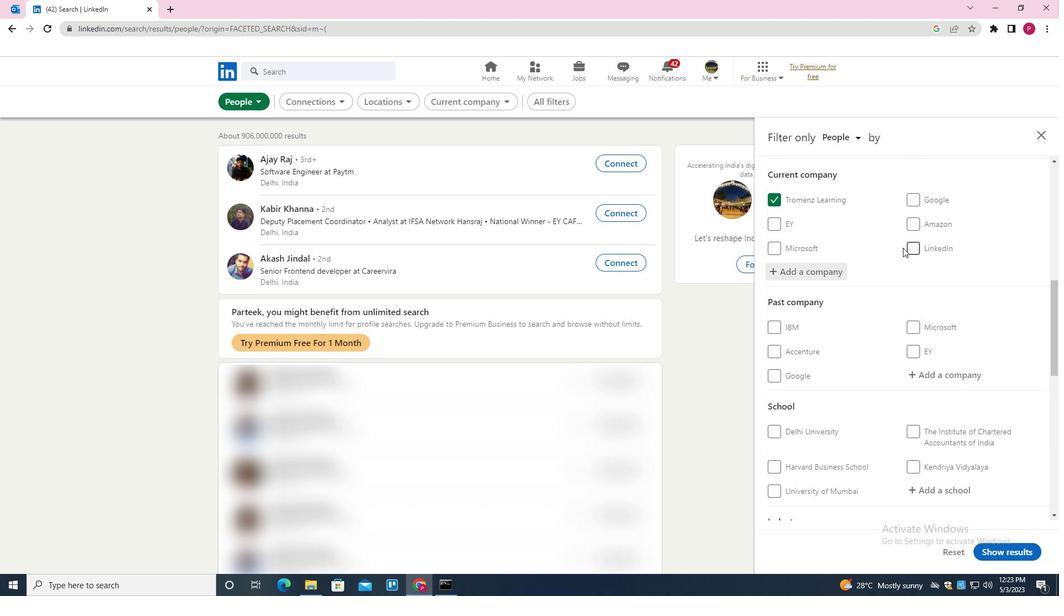 
Action: Mouse moved to (869, 248)
Screenshot: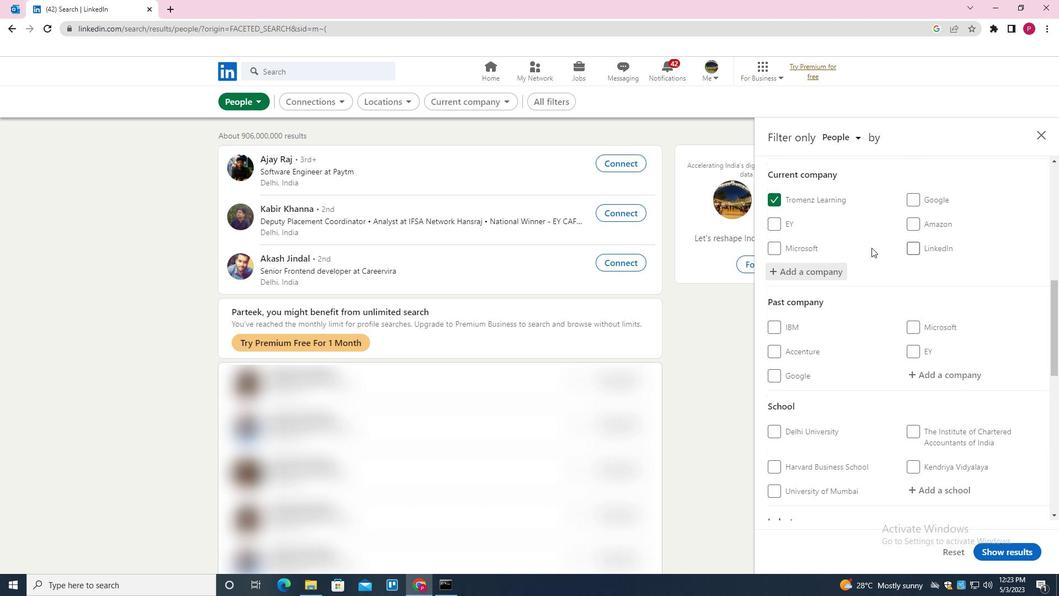 
Action: Mouse scrolled (869, 247) with delta (0, 0)
Screenshot: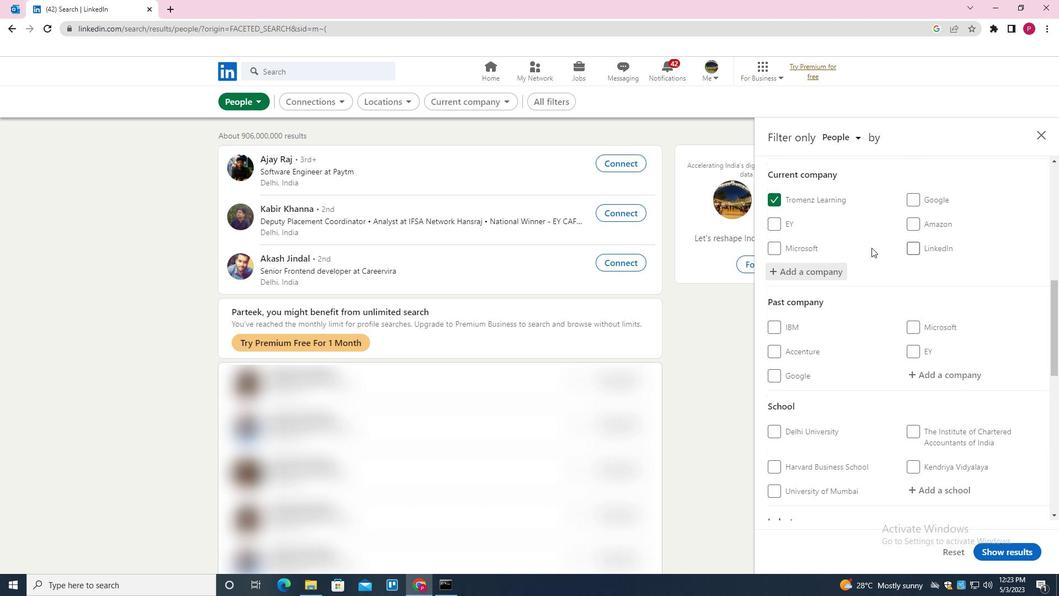 
Action: Mouse scrolled (869, 247) with delta (0, 0)
Screenshot: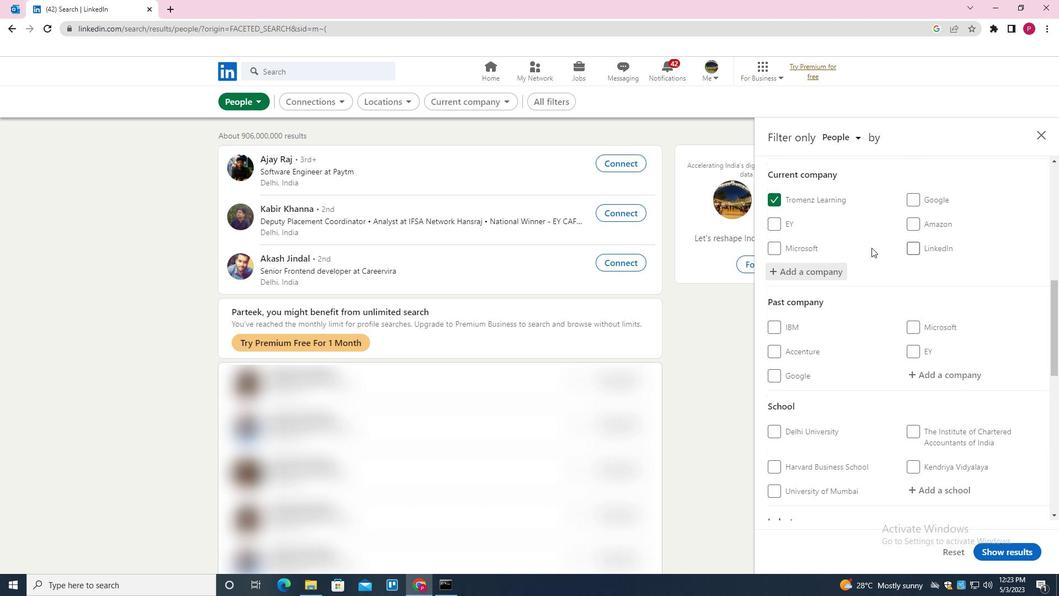 
Action: Mouse scrolled (869, 247) with delta (0, 0)
Screenshot: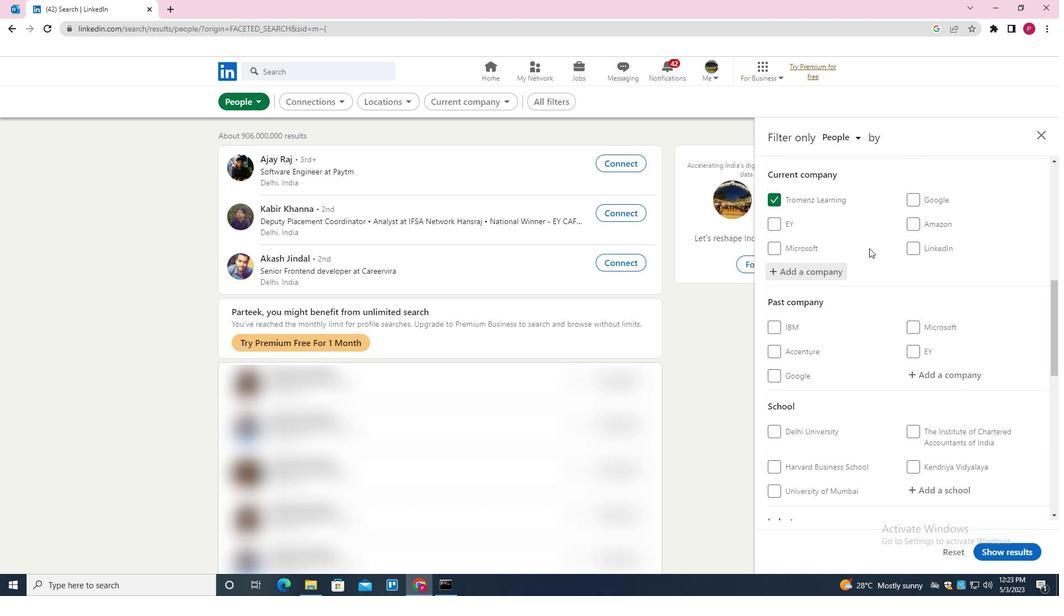 
Action: Mouse moved to (924, 267)
Screenshot: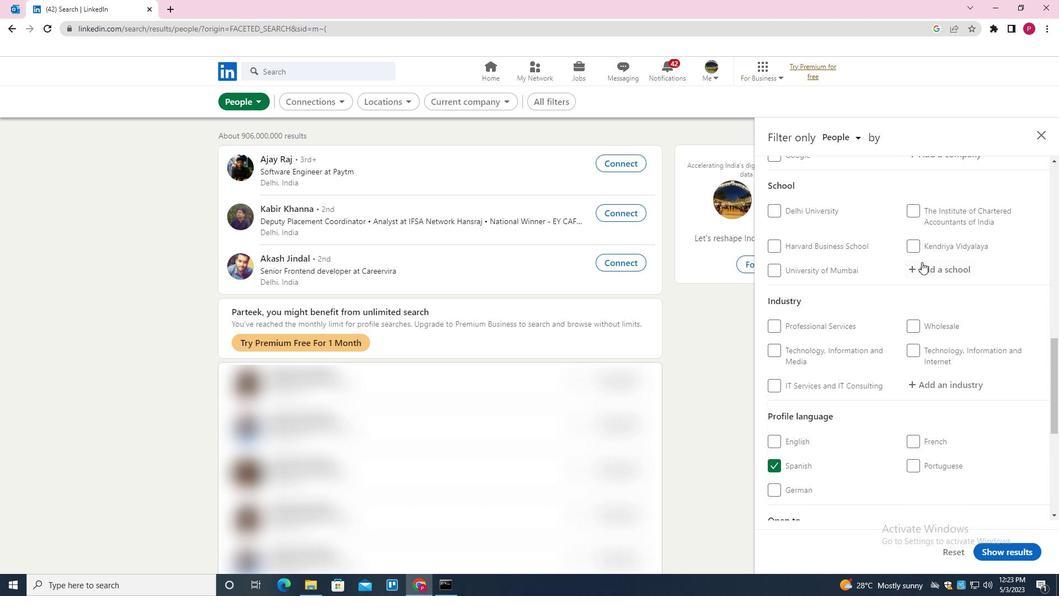 
Action: Mouse pressed left at (924, 267)
Screenshot: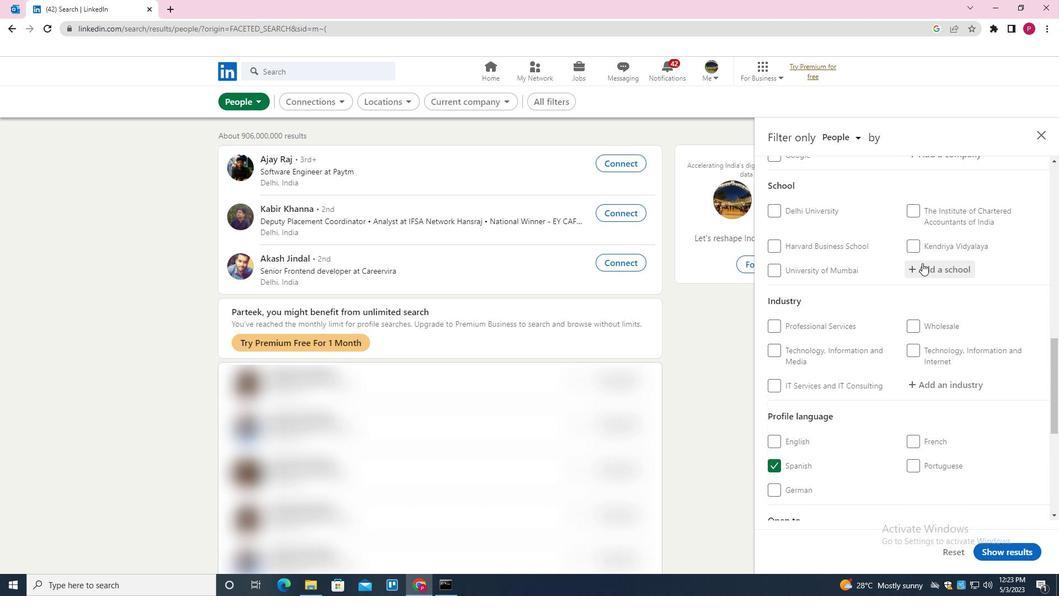 
Action: Key pressed <Key.shift><Key.shift><Key.shift><Key.shift><Key.shift>GAUHATI<Key.space><Key.shift><Key.shift><Key.shift><Key.shift><Key.shift><Key.shift><Key.shift><Key.shift>UNIVERSITY<Key.down><Key.enter>
Screenshot: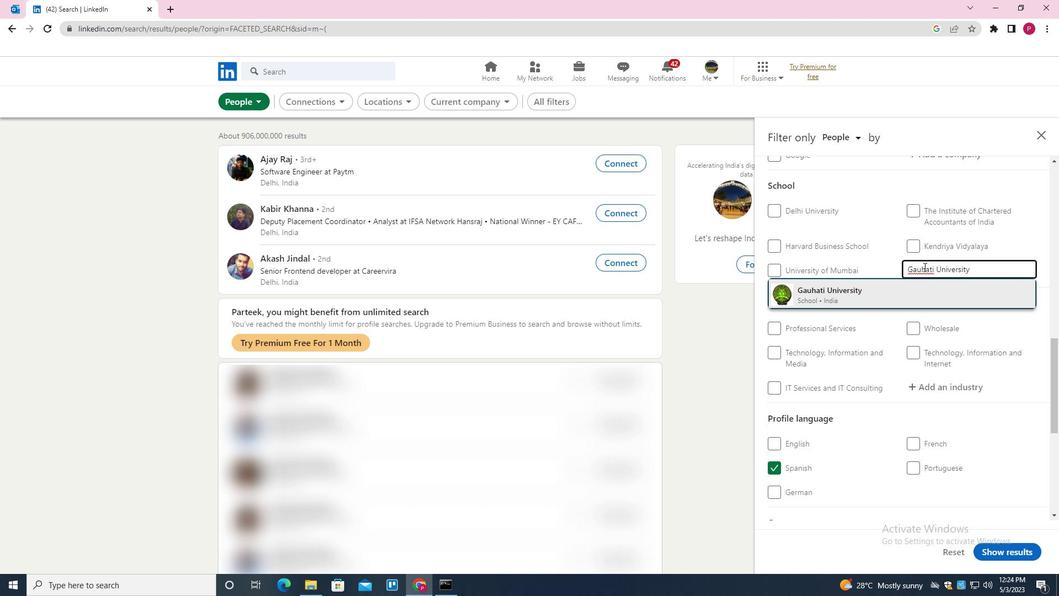 
Action: Mouse moved to (870, 273)
Screenshot: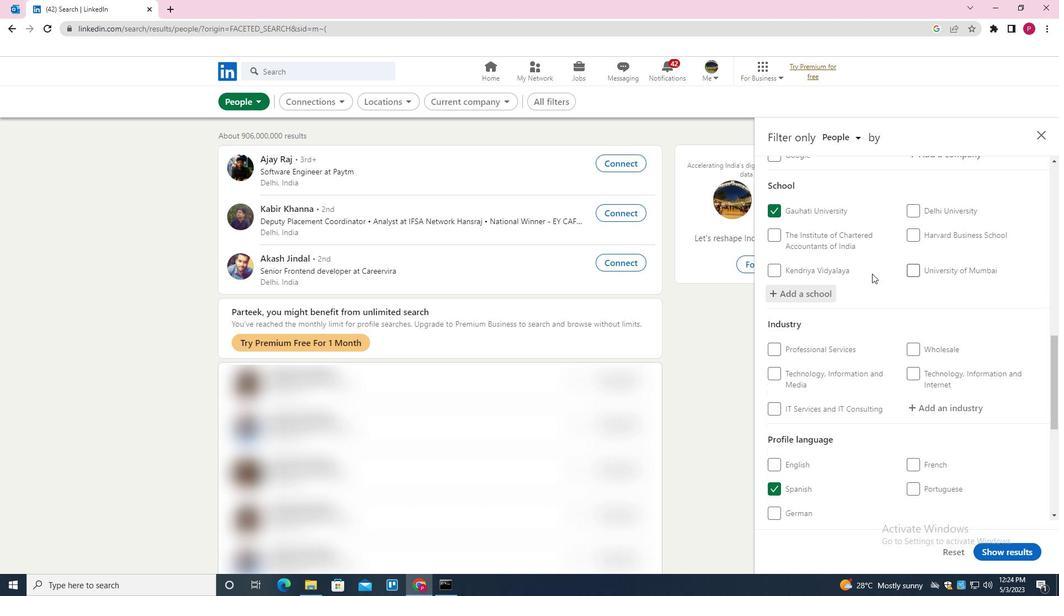 
Action: Mouse scrolled (870, 272) with delta (0, 0)
Screenshot: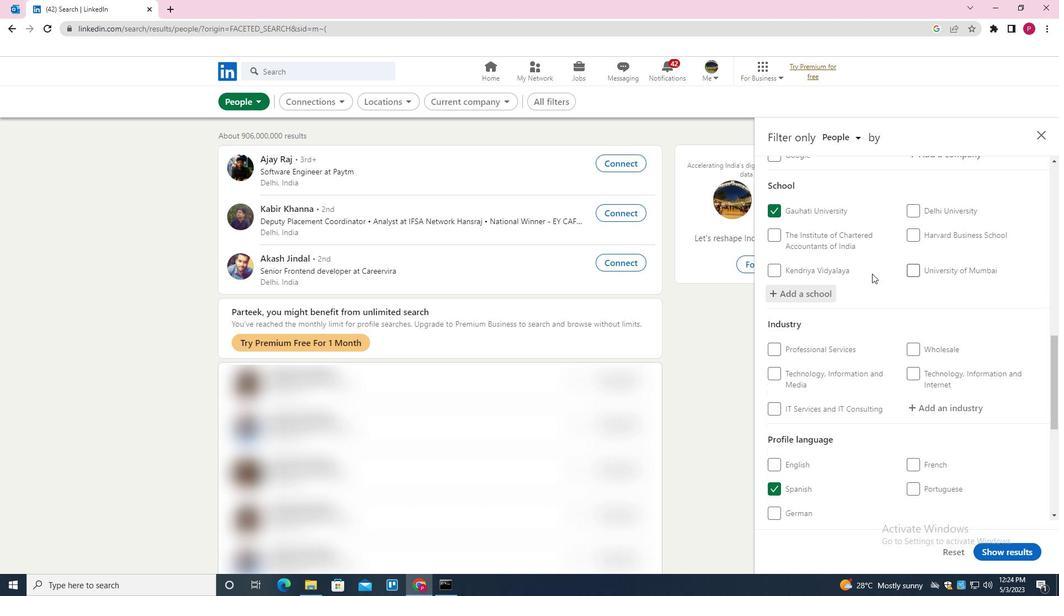 
Action: Mouse scrolled (870, 272) with delta (0, 0)
Screenshot: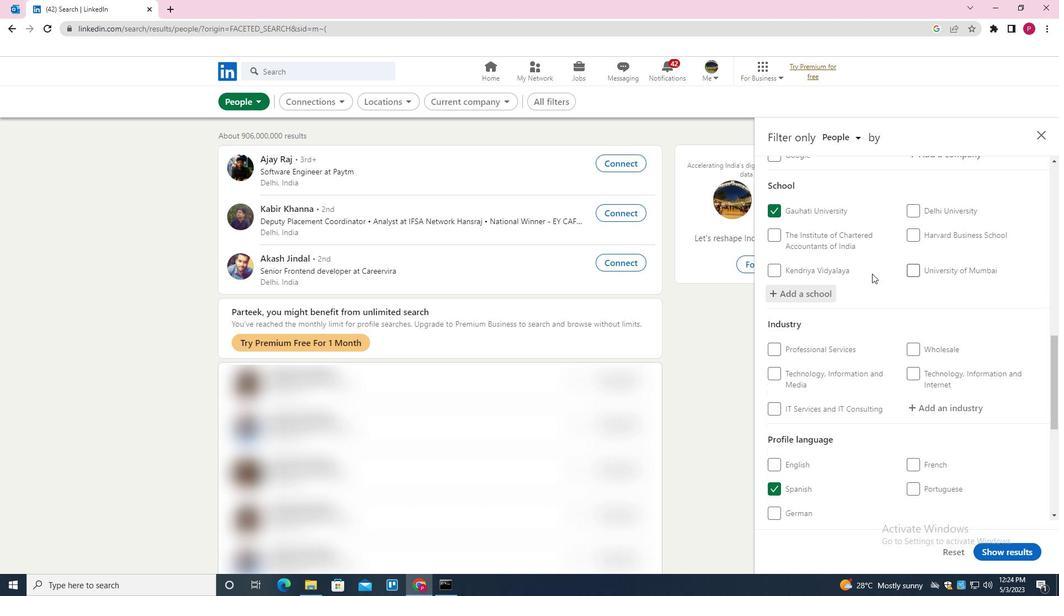 
Action: Mouse scrolled (870, 272) with delta (0, 0)
Screenshot: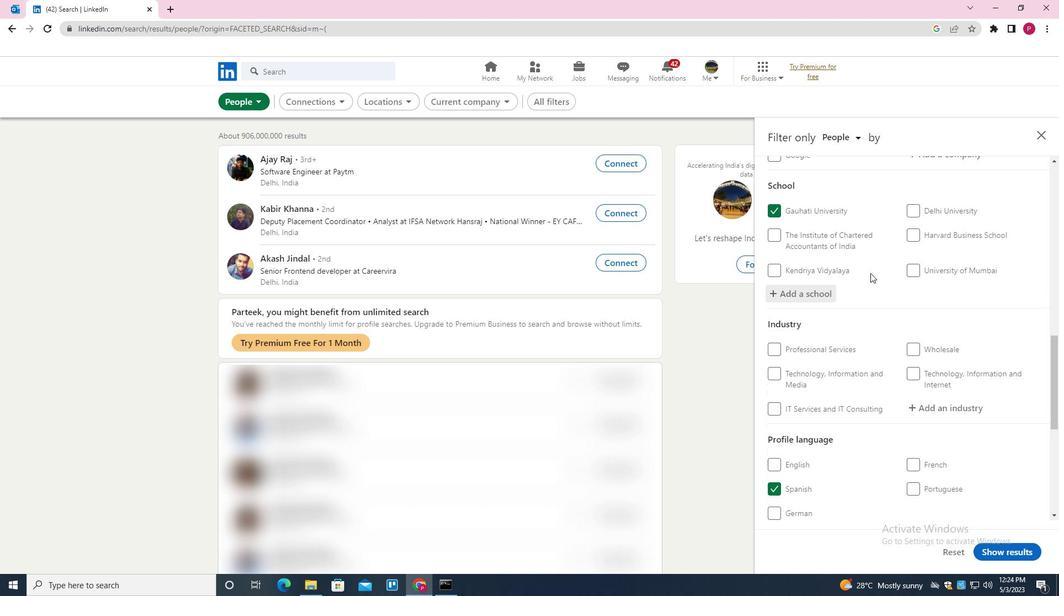 
Action: Mouse moved to (937, 241)
Screenshot: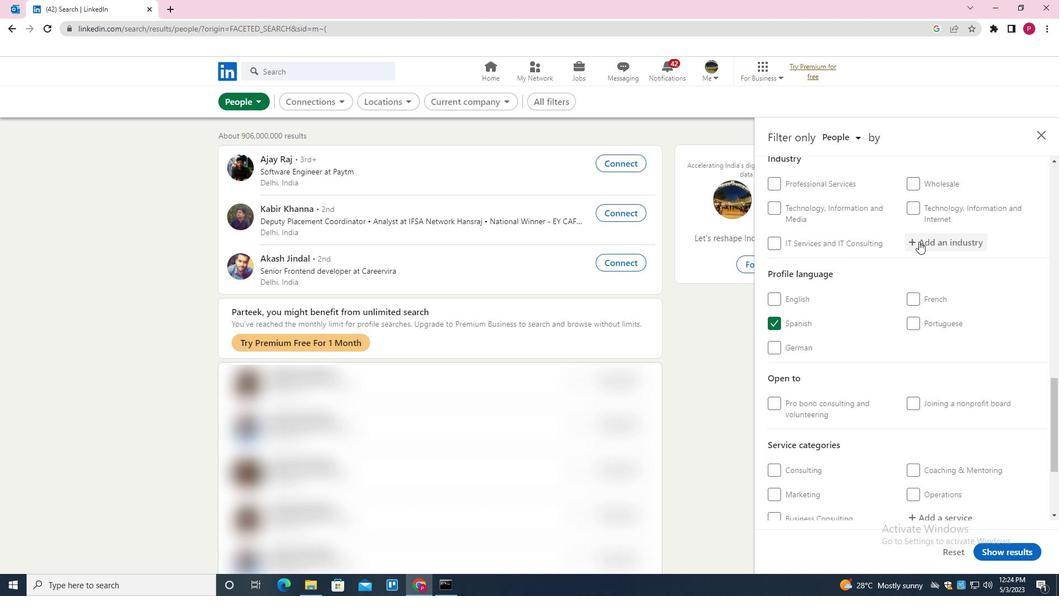 
Action: Mouse pressed left at (937, 241)
Screenshot: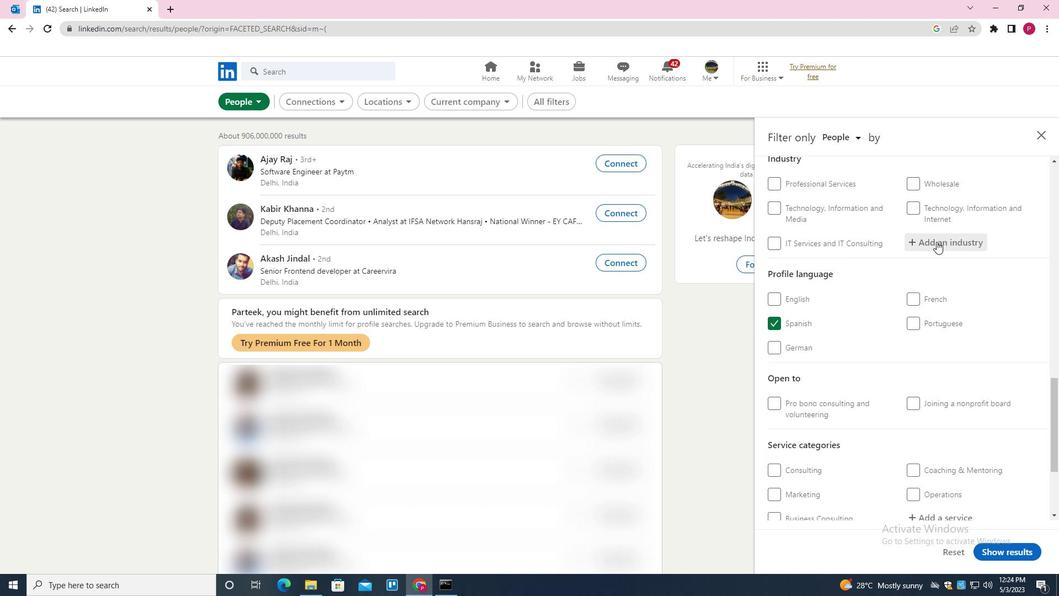 
Action: Key pressed <Key.shift><Key.shift><Key.shift><Key.shift><Key.shift><Key.shift><Key.shift><Key.shift><Key.shift><Key.shift><Key.shift><Key.shift><Key.shift><Key.shift><Key.shift><Key.shift><Key.shift>EXECUTIVE<Key.space><Key.shift><Key.shift>OFFICES<Key.down><Key.enter>
Screenshot: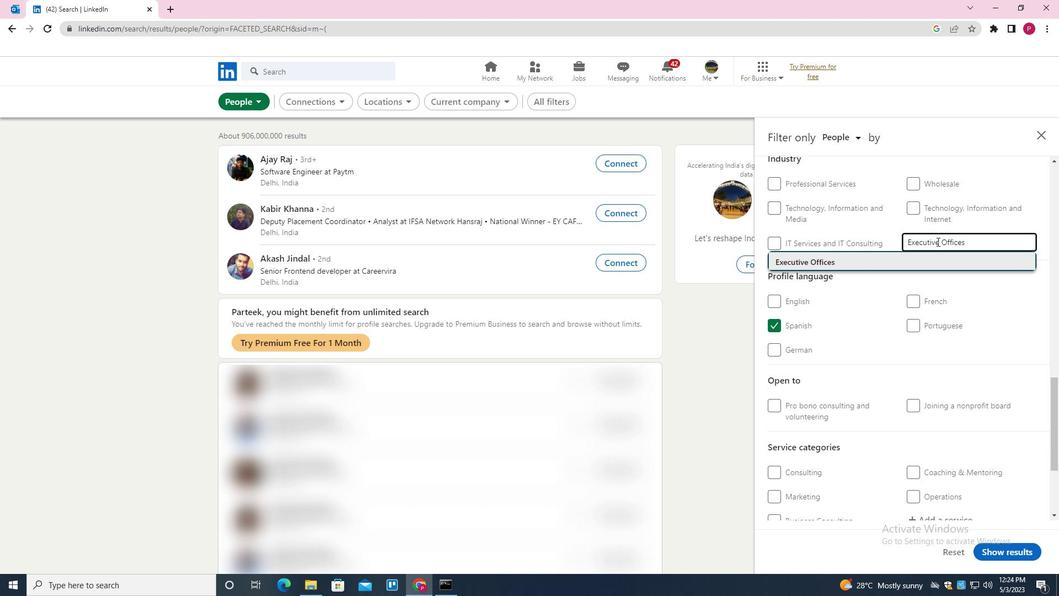 
Action: Mouse moved to (919, 255)
Screenshot: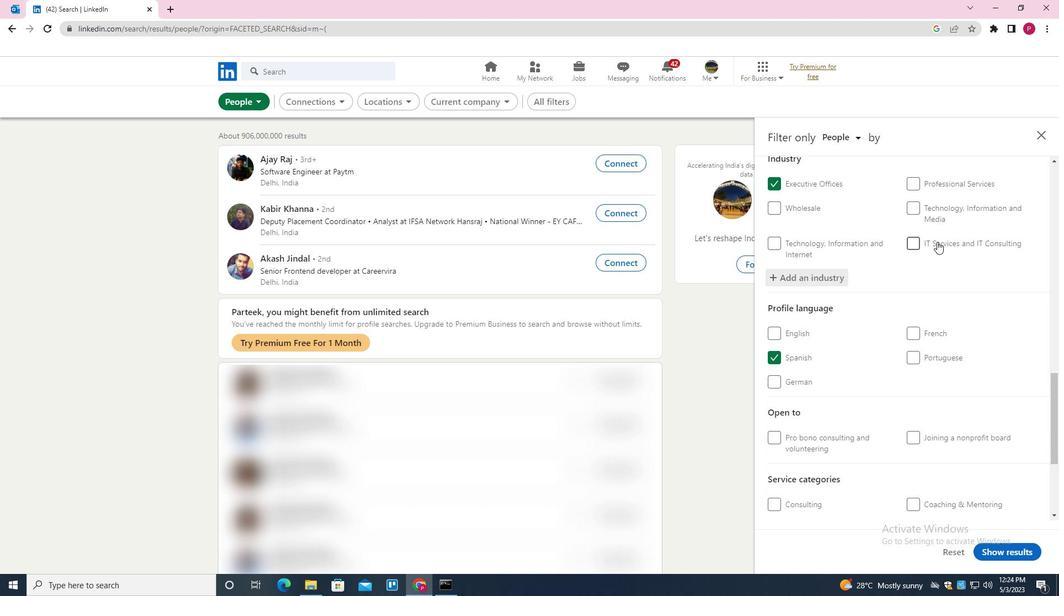 
Action: Mouse scrolled (919, 255) with delta (0, 0)
Screenshot: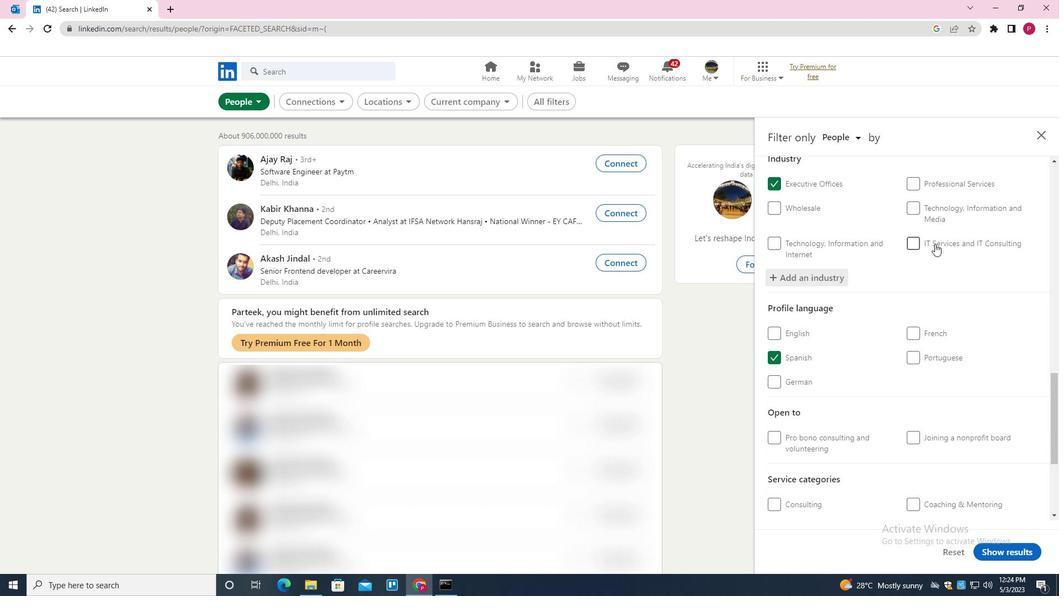 
Action: Mouse moved to (918, 257)
Screenshot: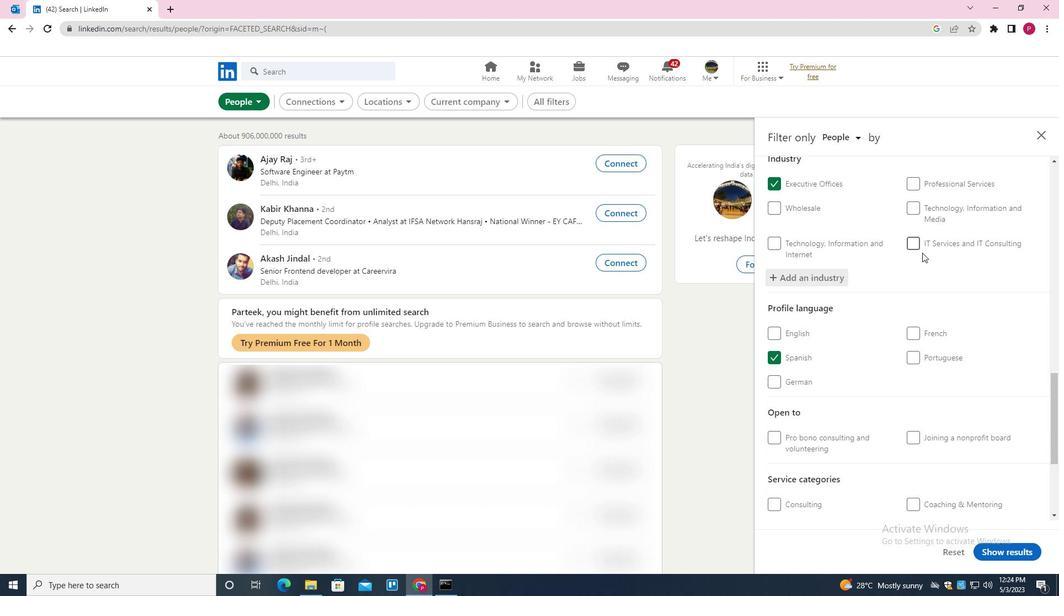 
Action: Mouse scrolled (918, 256) with delta (0, 0)
Screenshot: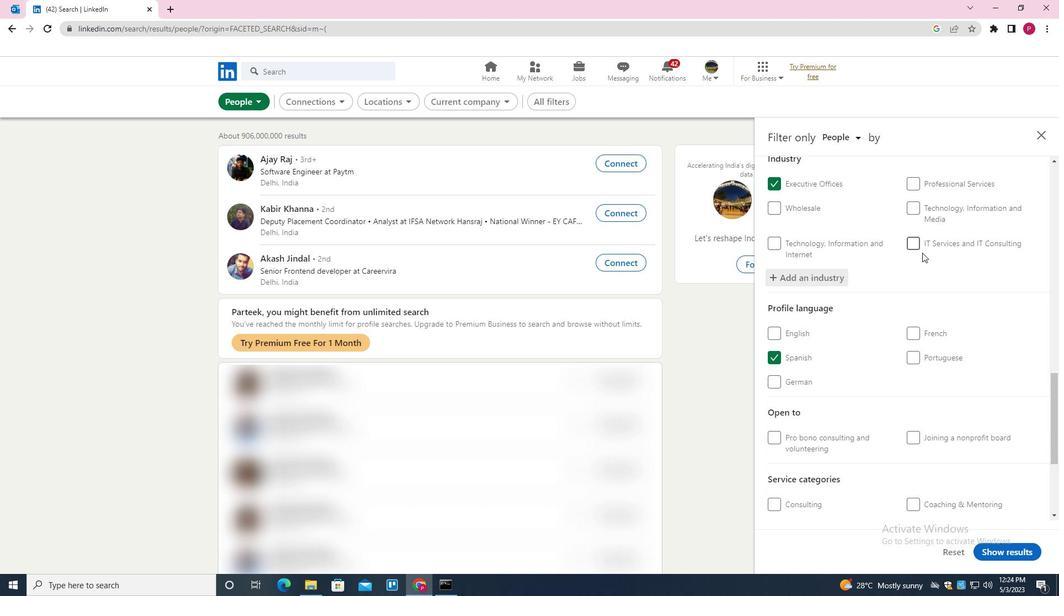 
Action: Mouse moved to (916, 260)
Screenshot: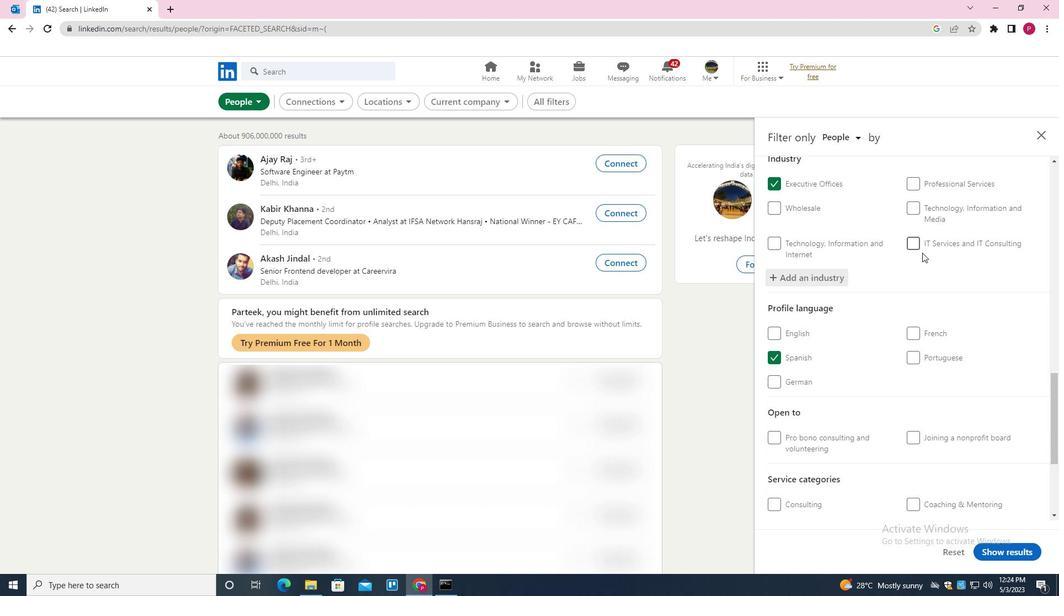 
Action: Mouse scrolled (916, 259) with delta (0, 0)
Screenshot: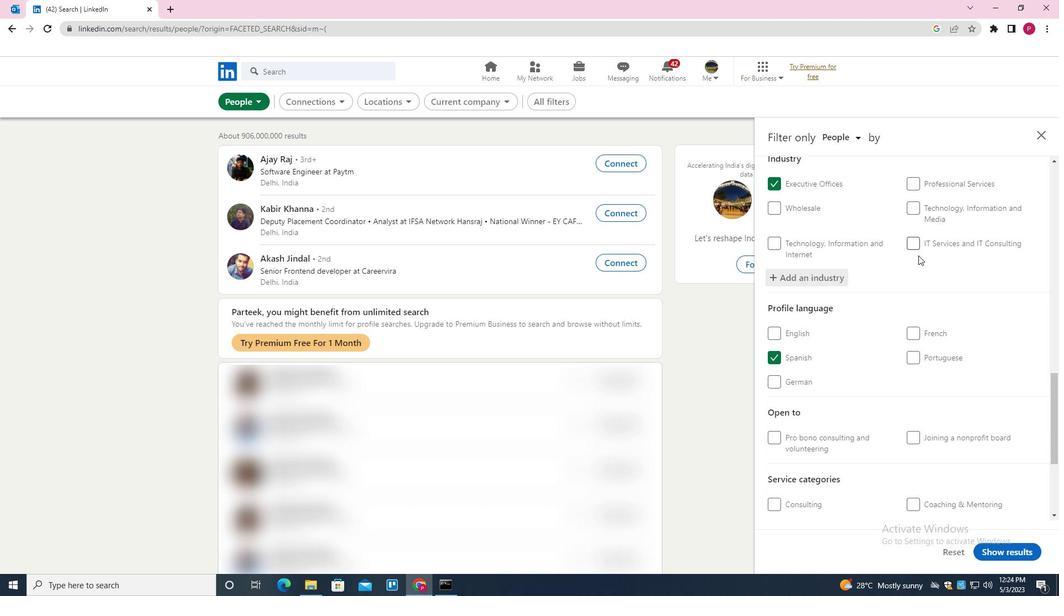 
Action: Mouse moved to (914, 261)
Screenshot: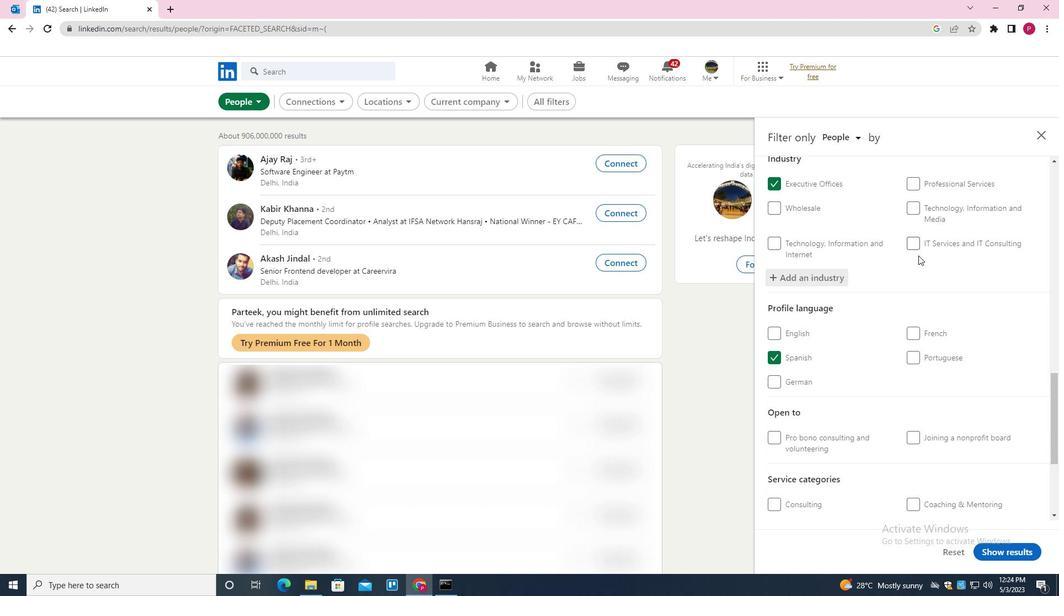 
Action: Mouse scrolled (914, 261) with delta (0, 0)
Screenshot: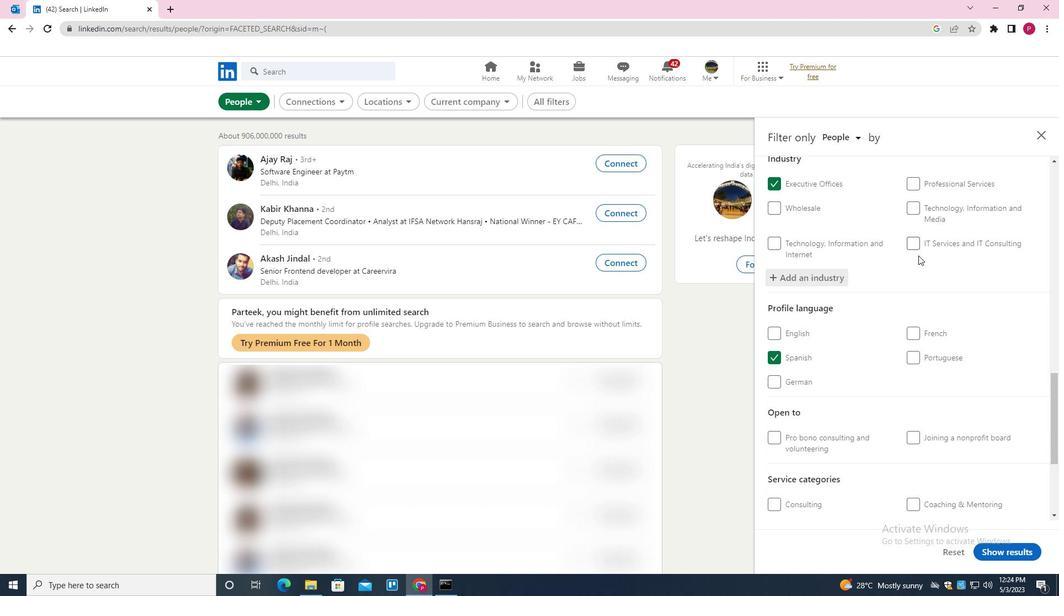 
Action: Mouse moved to (942, 363)
Screenshot: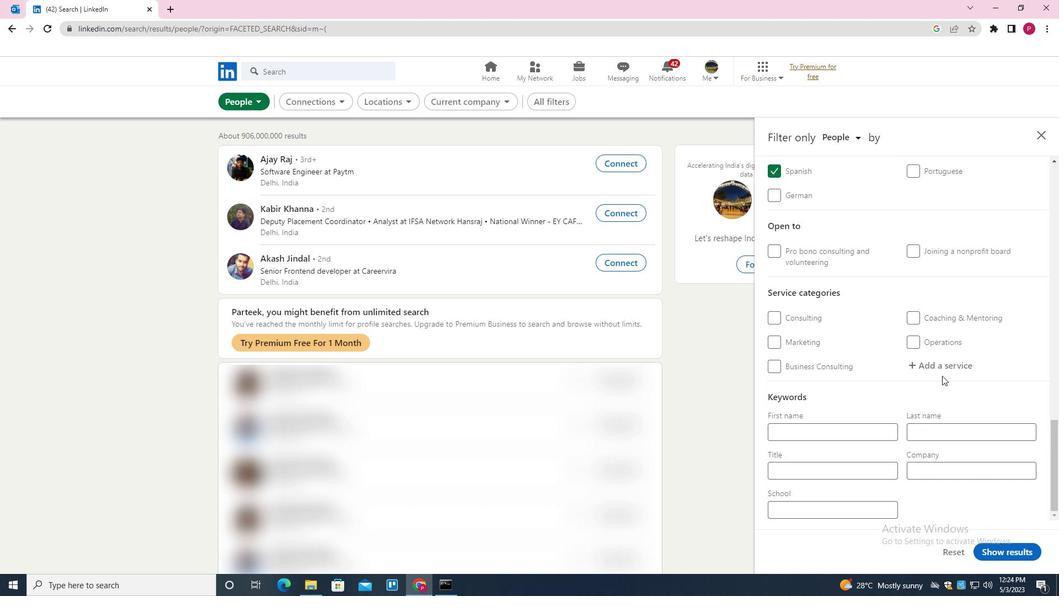 
Action: Mouse pressed left at (942, 363)
Screenshot: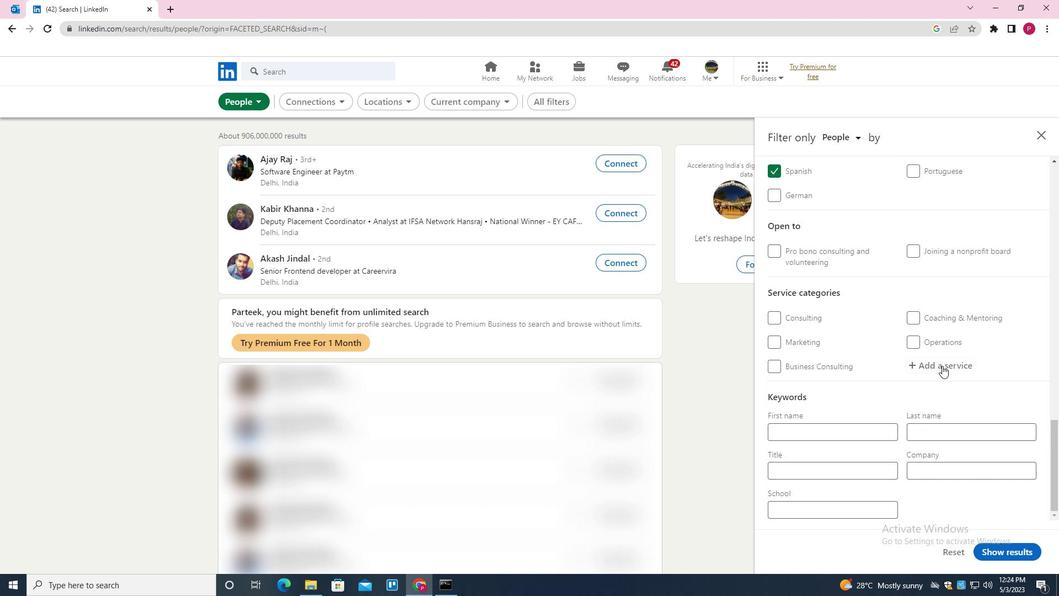 
Action: Mouse moved to (943, 363)
Screenshot: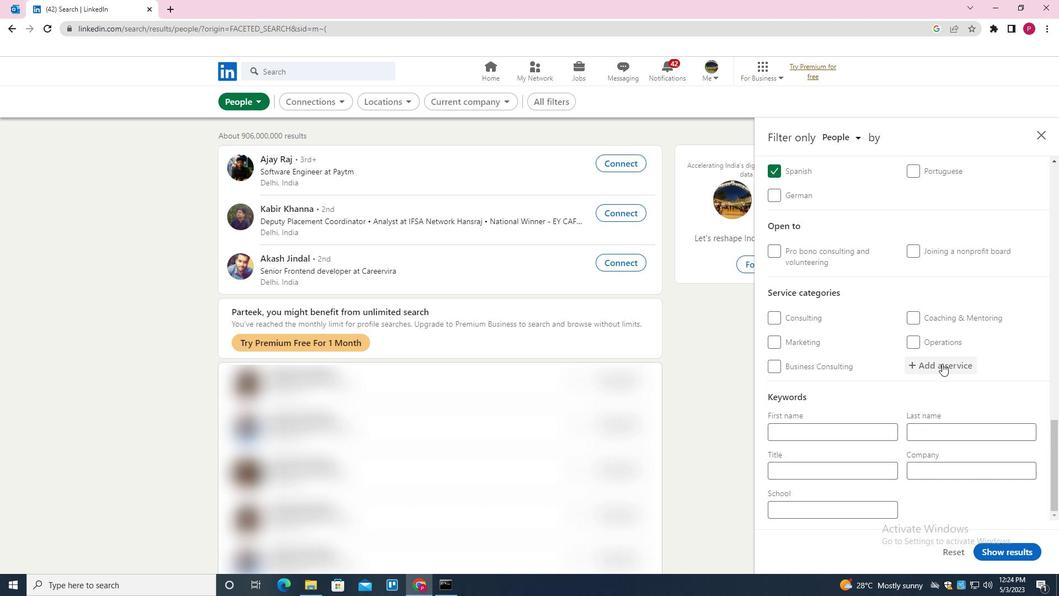 
Action: Key pressed <Key.shift><Key.shift><Key.shift><Key.shift><Key.shift>TRANSLATION<Key.down><Key.enter>
Screenshot: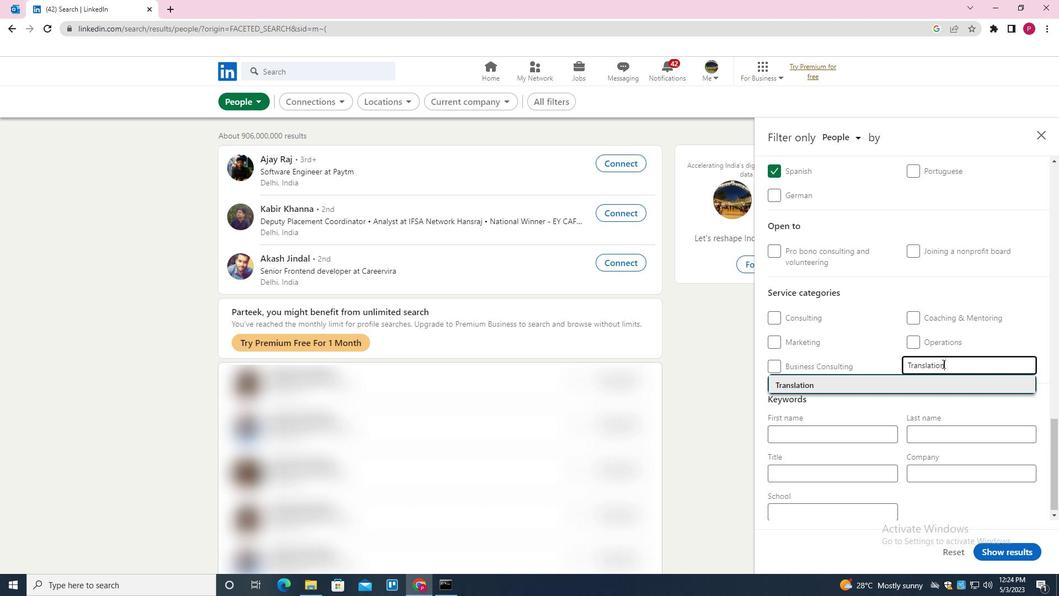 
Action: Mouse moved to (921, 398)
Screenshot: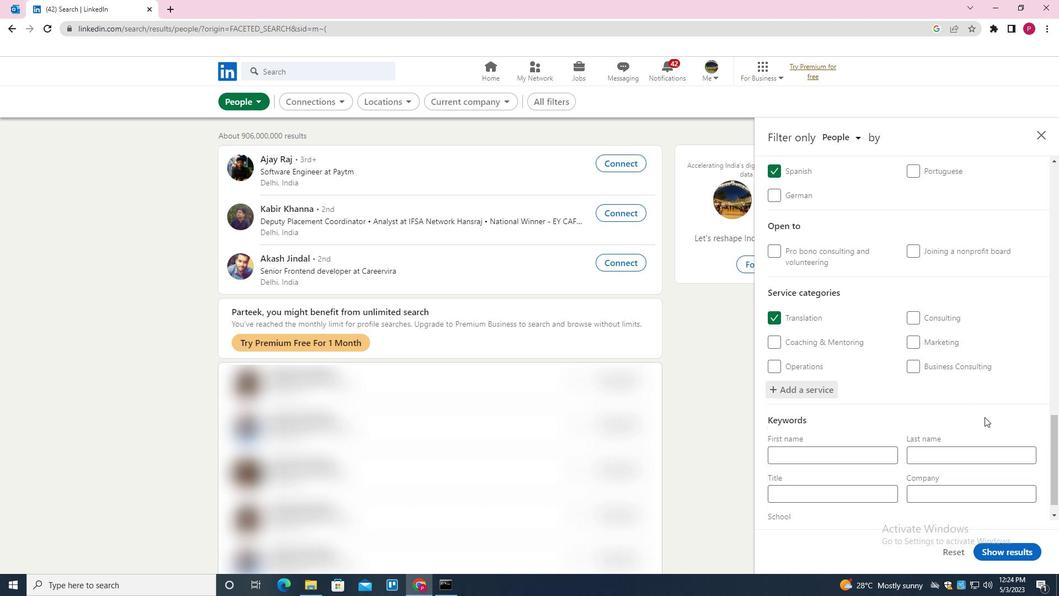 
Action: Mouse scrolled (921, 398) with delta (0, 0)
Screenshot: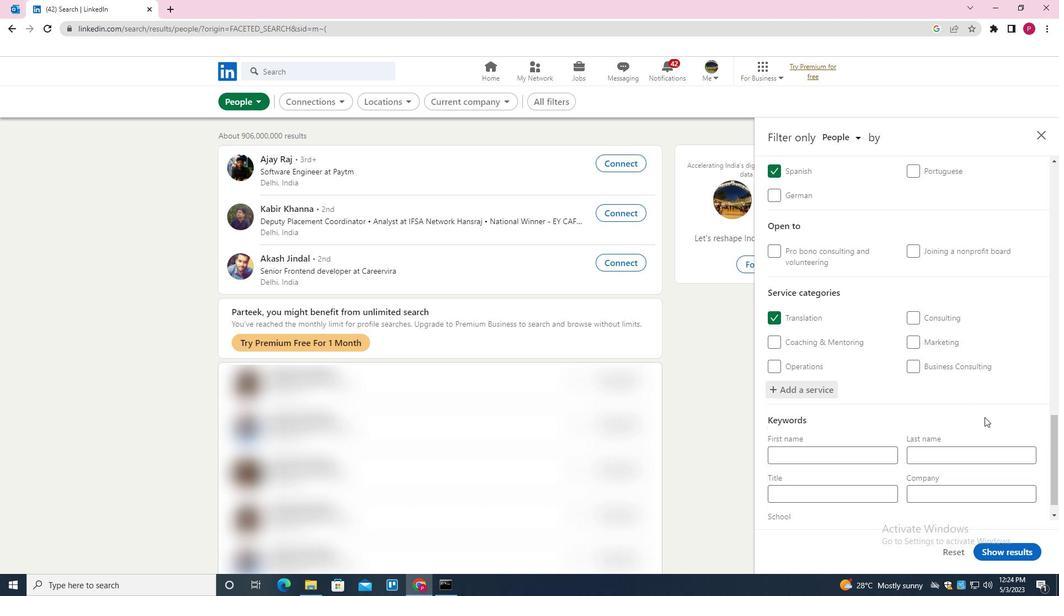 
Action: Mouse moved to (920, 398)
Screenshot: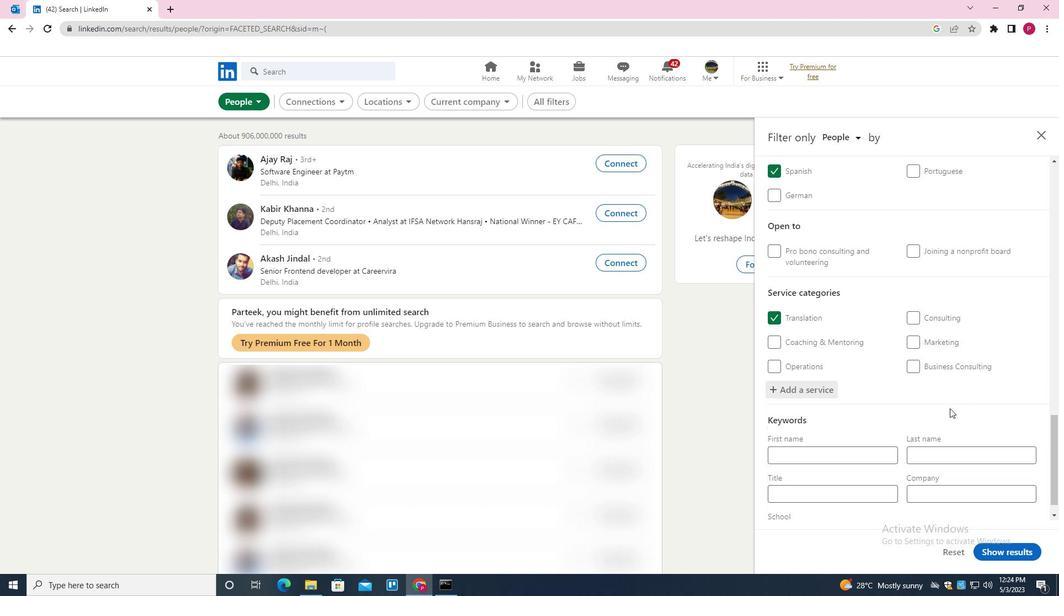 
Action: Mouse scrolled (920, 398) with delta (0, 0)
Screenshot: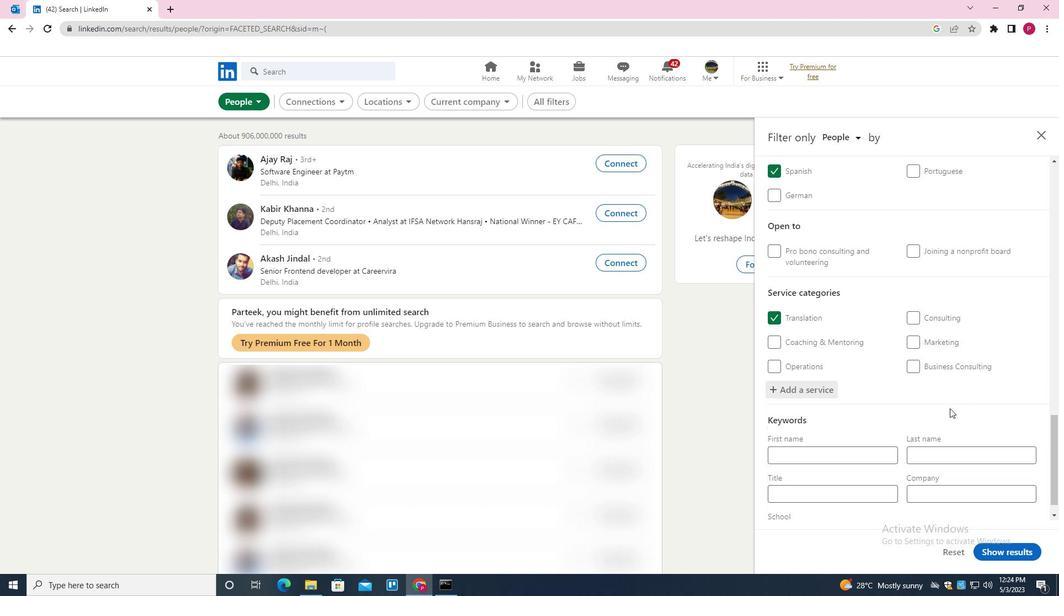 
Action: Mouse moved to (918, 399)
Screenshot: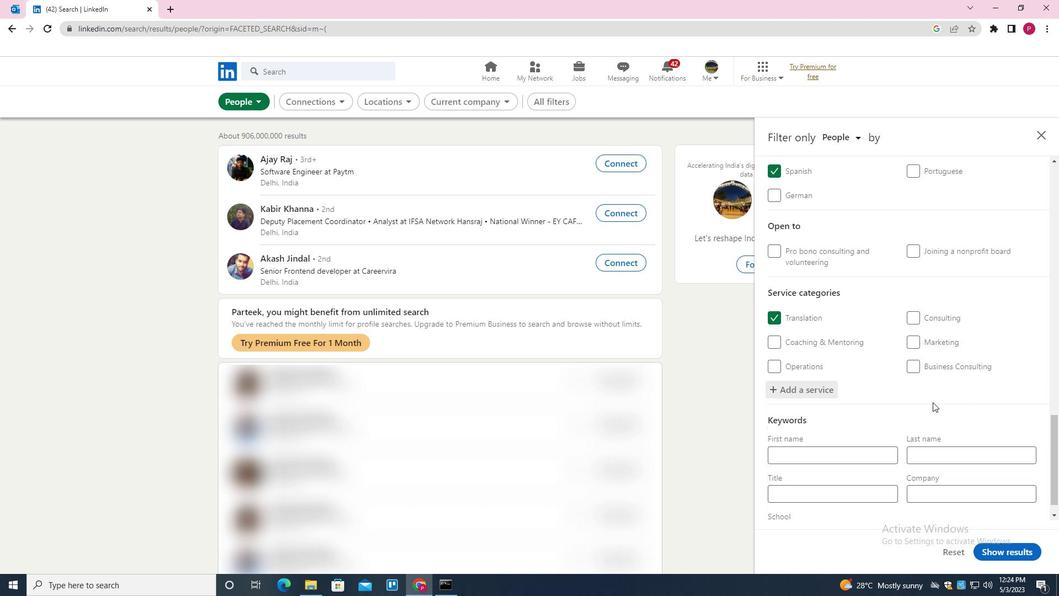 
Action: Mouse scrolled (918, 398) with delta (0, 0)
Screenshot: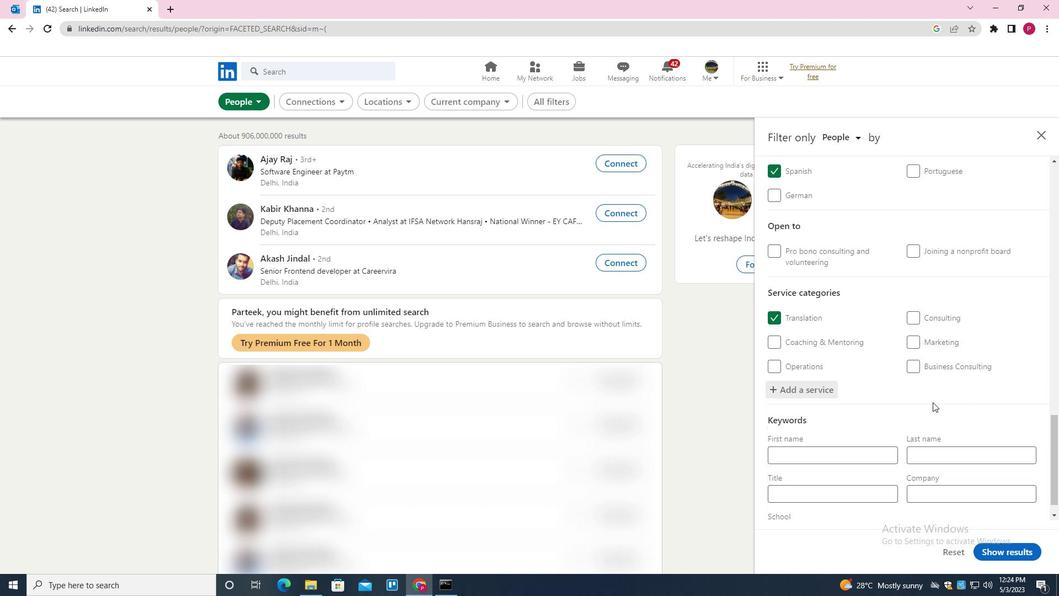 
Action: Mouse moved to (905, 404)
Screenshot: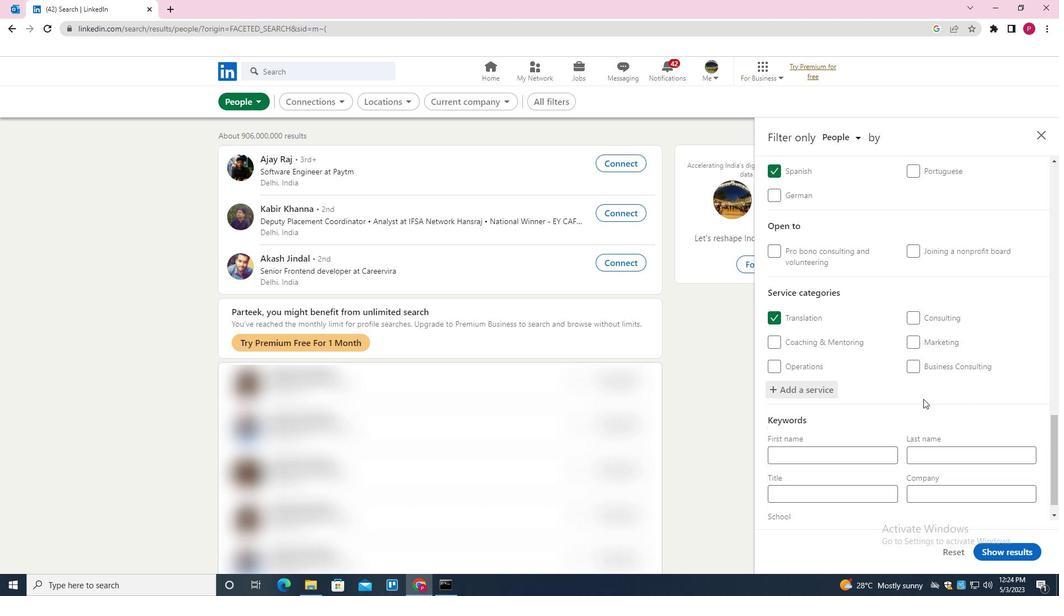 
Action: Mouse scrolled (905, 403) with delta (0, 0)
Screenshot: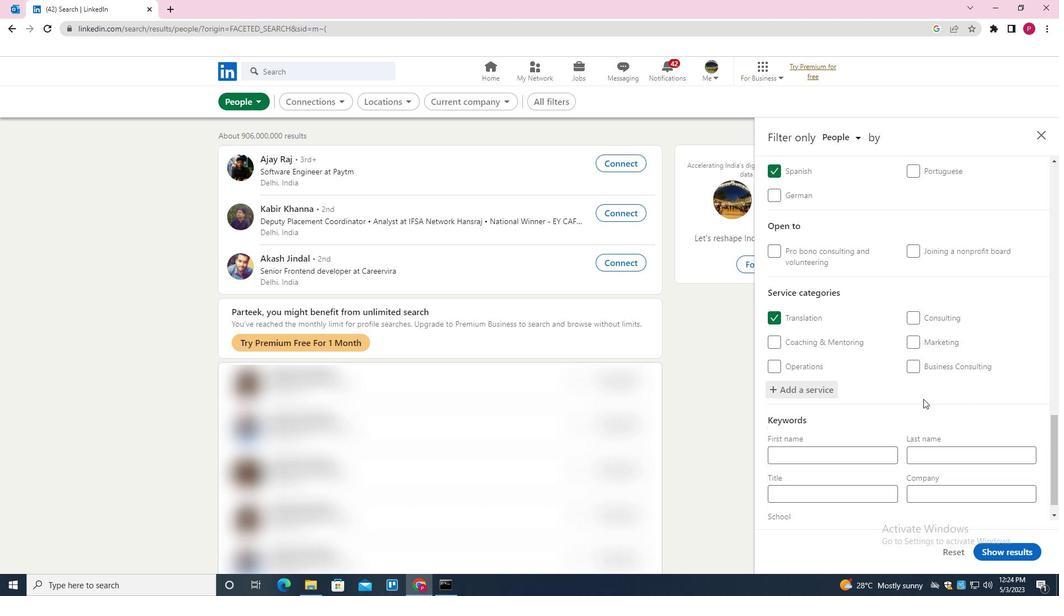 
Action: Mouse moved to (844, 465)
Screenshot: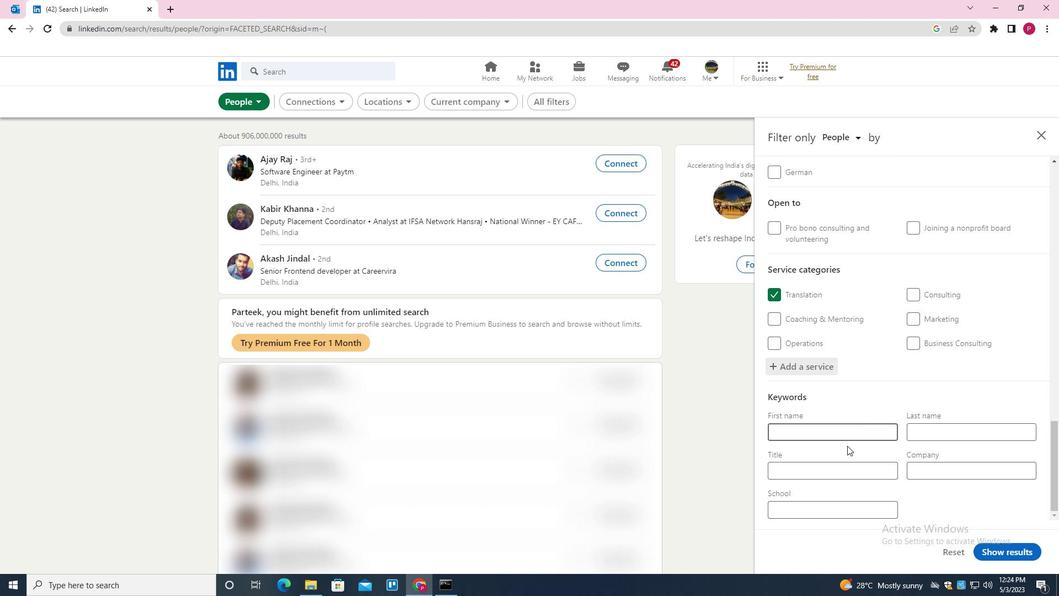 
Action: Mouse pressed left at (844, 465)
Screenshot: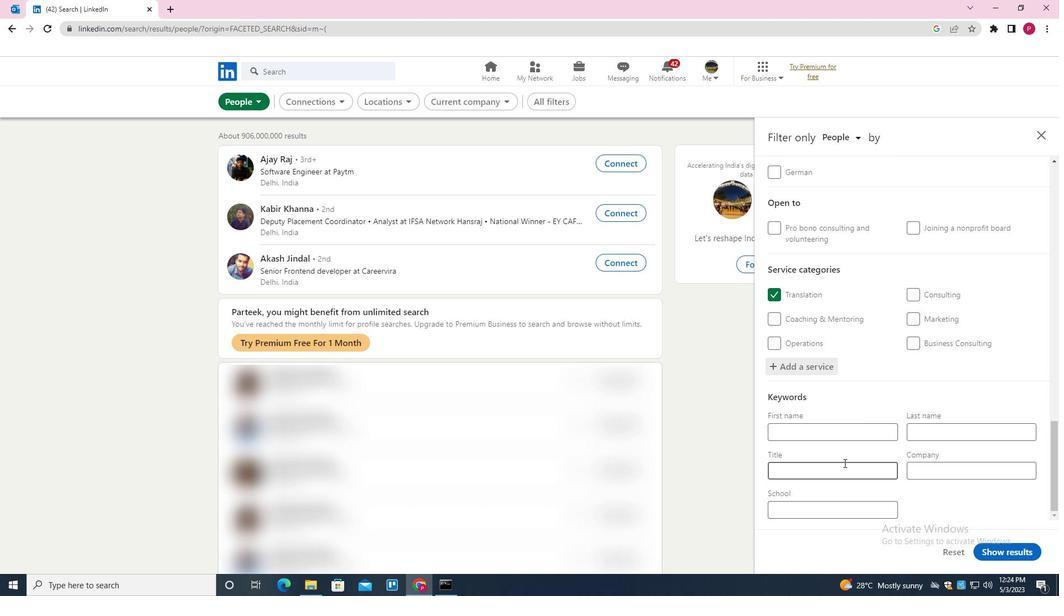 
Action: Key pressed <Key.shift>SOCIAL<Key.space><Key.shift>WORKER
Screenshot: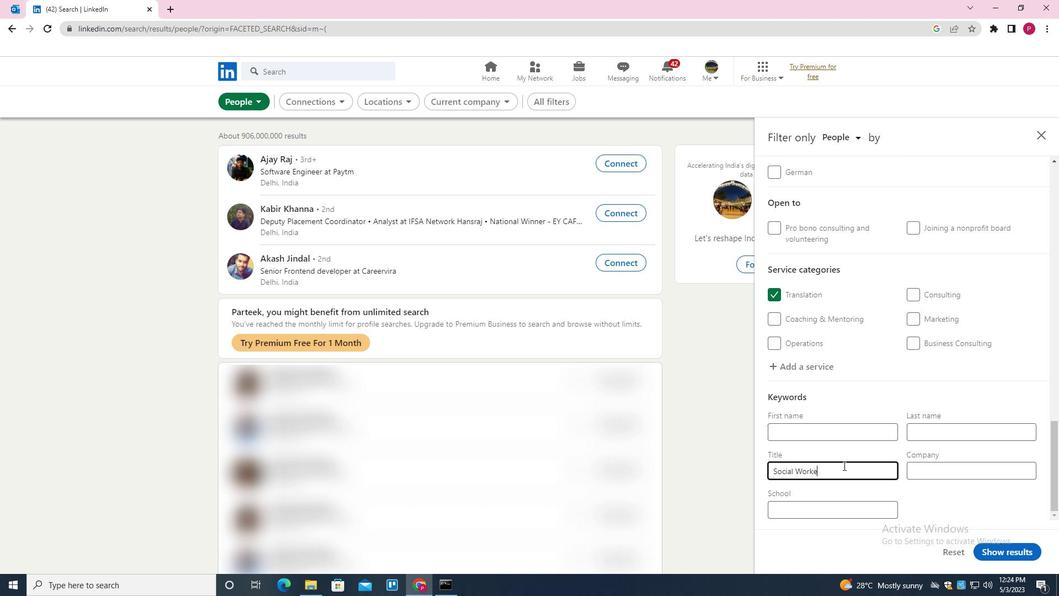 
Action: Mouse moved to (997, 551)
Screenshot: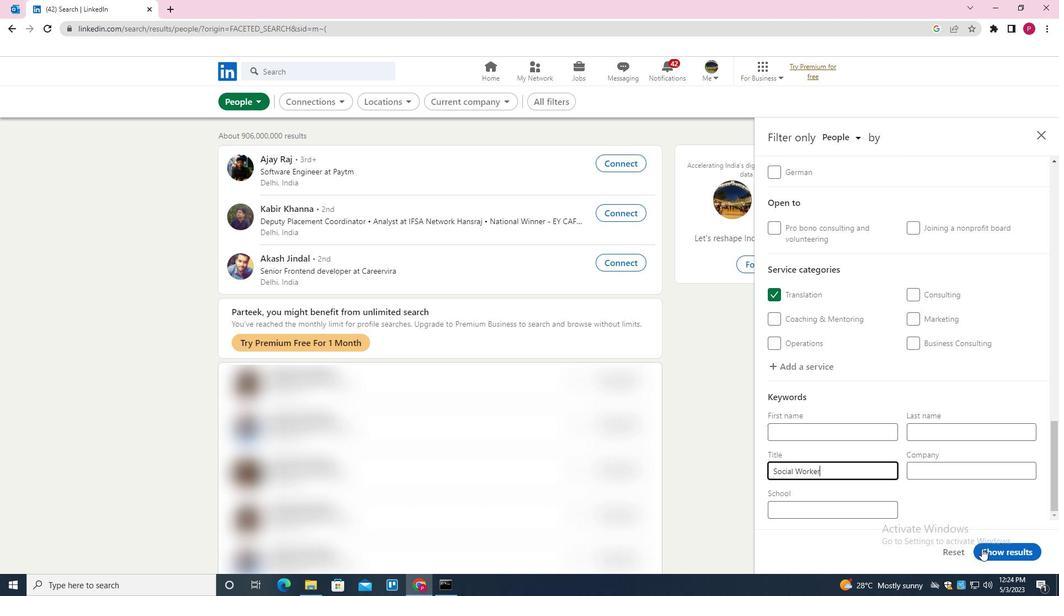
Action: Mouse pressed left at (997, 551)
Screenshot: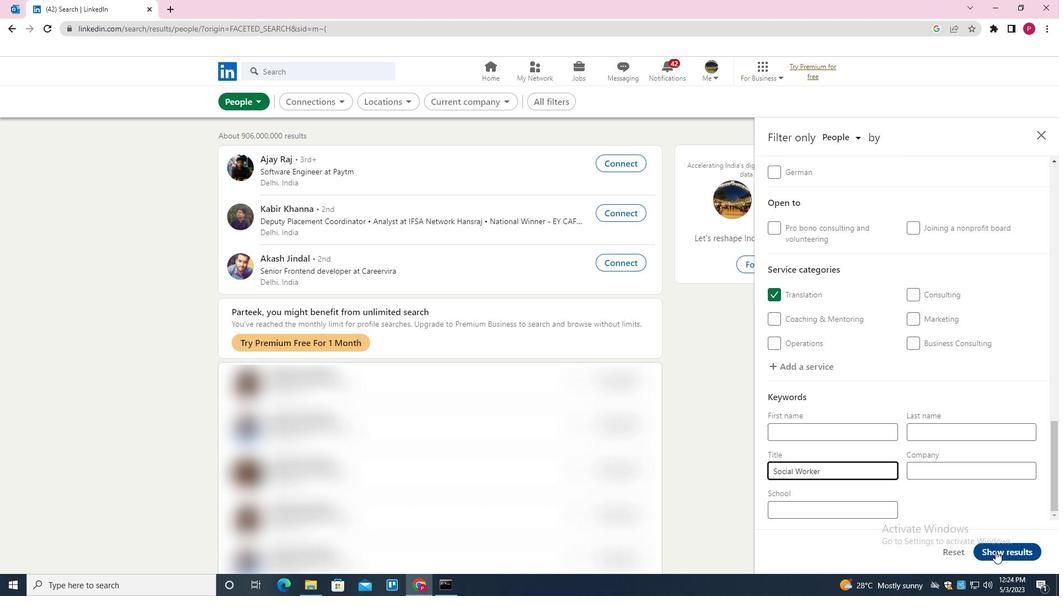 
Action: Mouse moved to (576, 204)
Screenshot: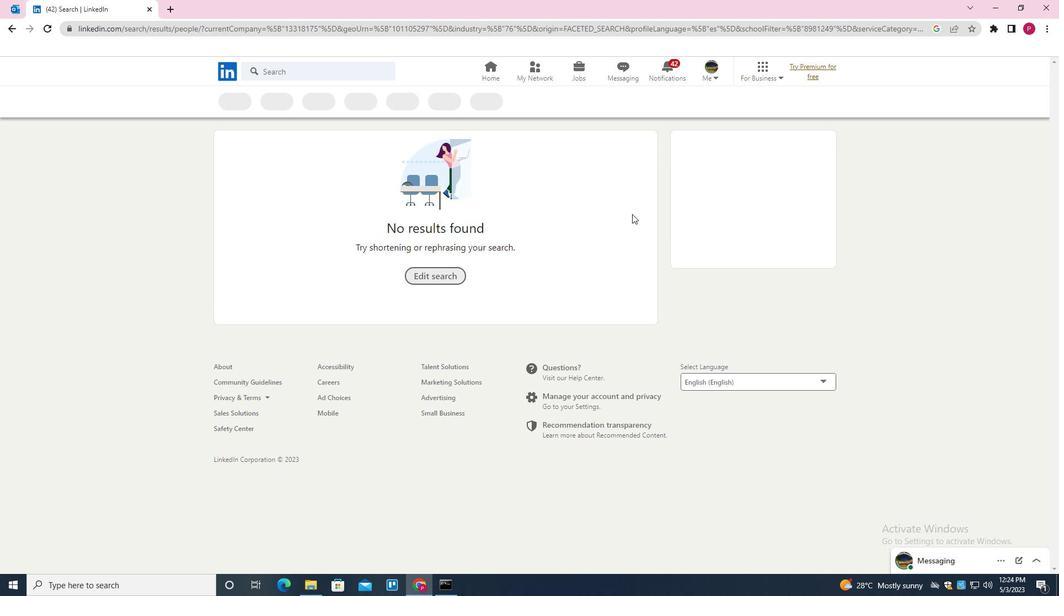 
